 Task: Reserve a 60-minute travel planning and adventure consultation with a travel expert.
Action: Mouse moved to (425, 183)
Screenshot: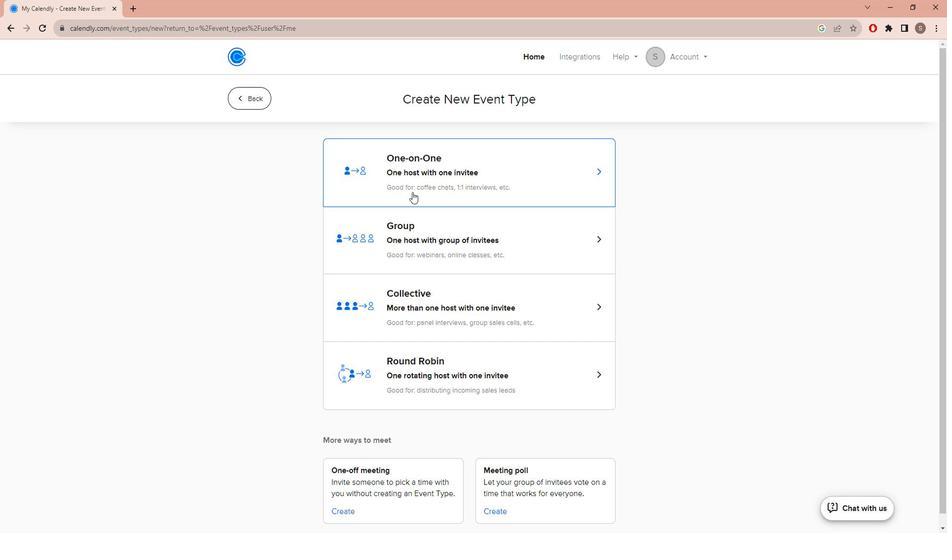 
Action: Mouse pressed left at (425, 183)
Screenshot: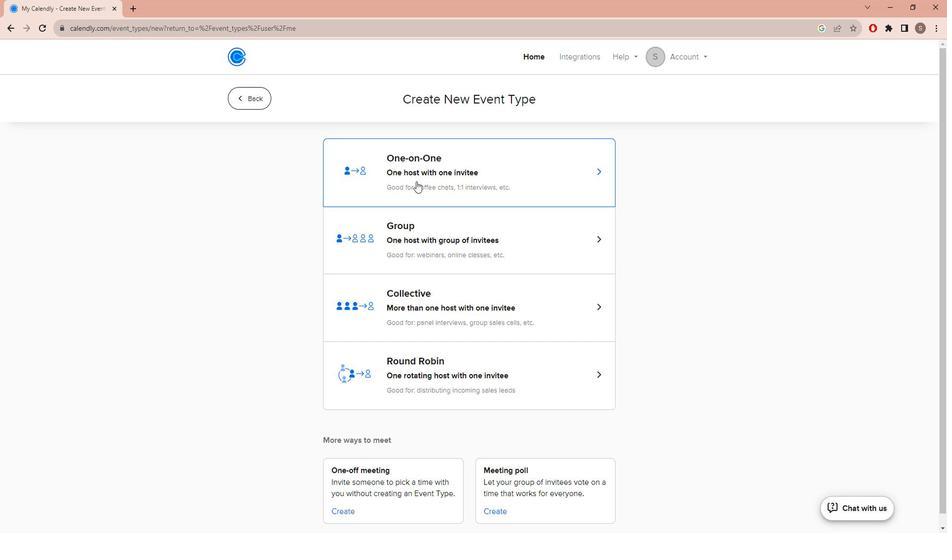 
Action: Mouse moved to (405, 201)
Screenshot: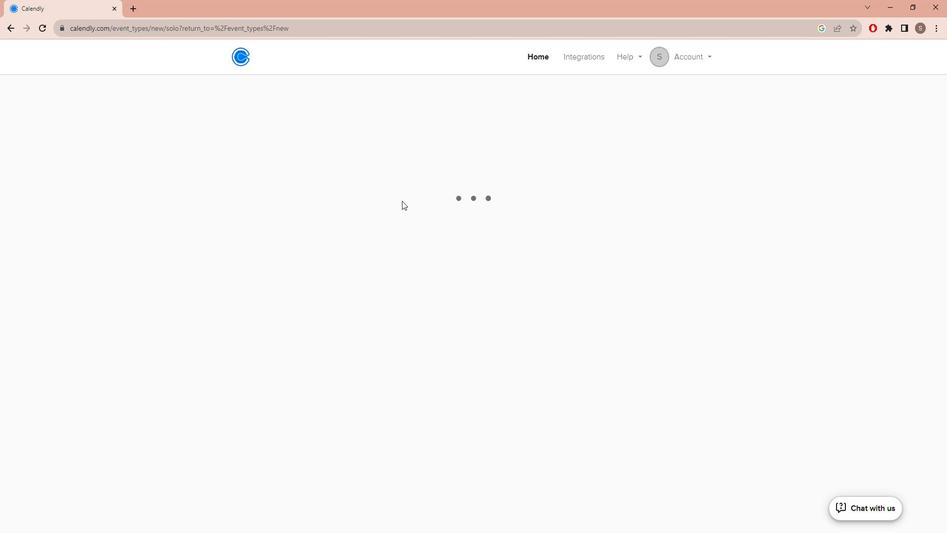 
Action: Key pressed t<Key.caps_lock>RAVEL<Key.space><Key.caps_lock>p<Key.caps_lock>LANNING<Key.space>AND<Key.space><Key.caps_lock>a<Key.caps_lock>DVENTURE<Key.space><Key.caps_lock>c<Key.caps_lock>ONSULTATION
Screenshot: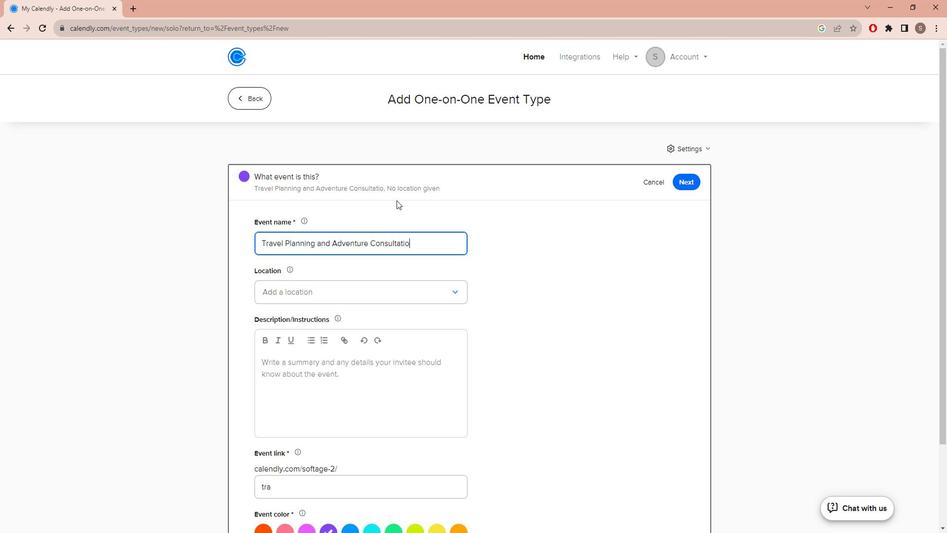 
Action: Mouse moved to (320, 293)
Screenshot: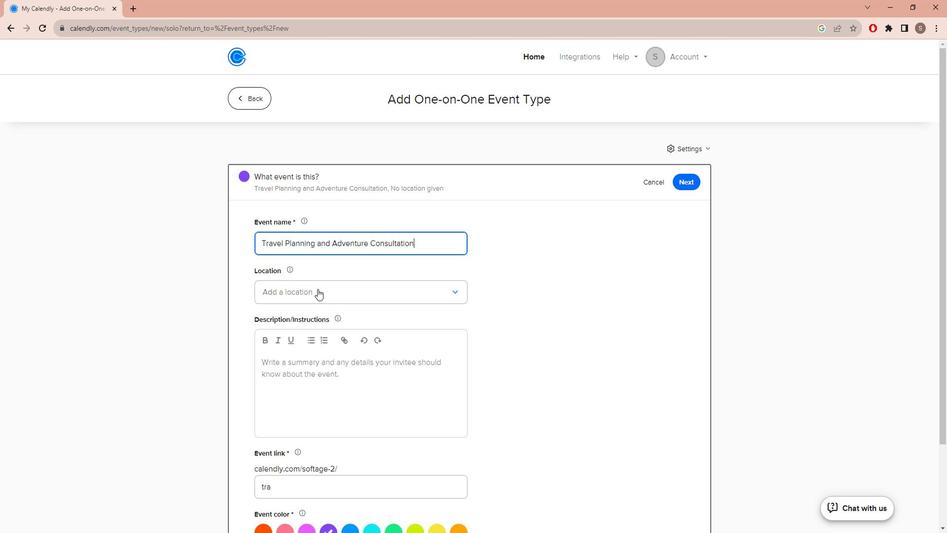 
Action: Mouse pressed left at (320, 293)
Screenshot: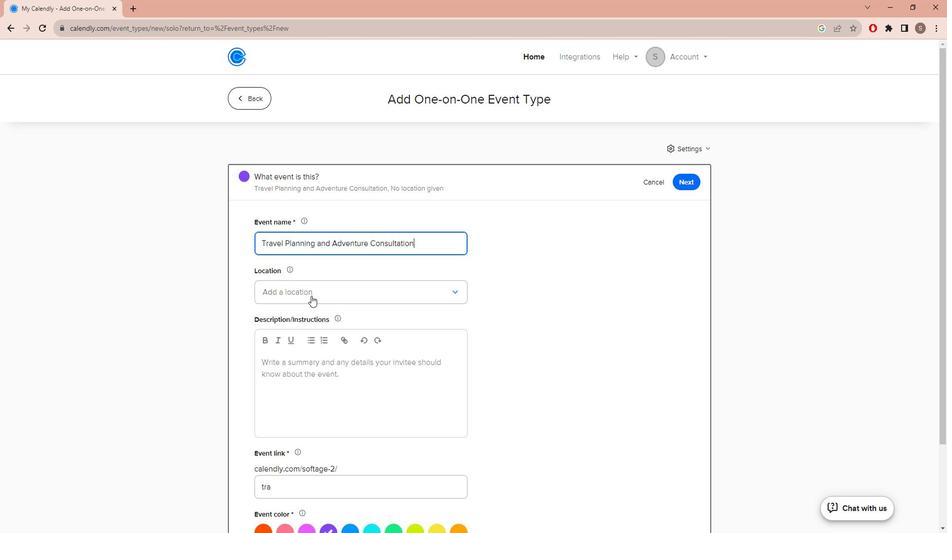 
Action: Mouse moved to (311, 316)
Screenshot: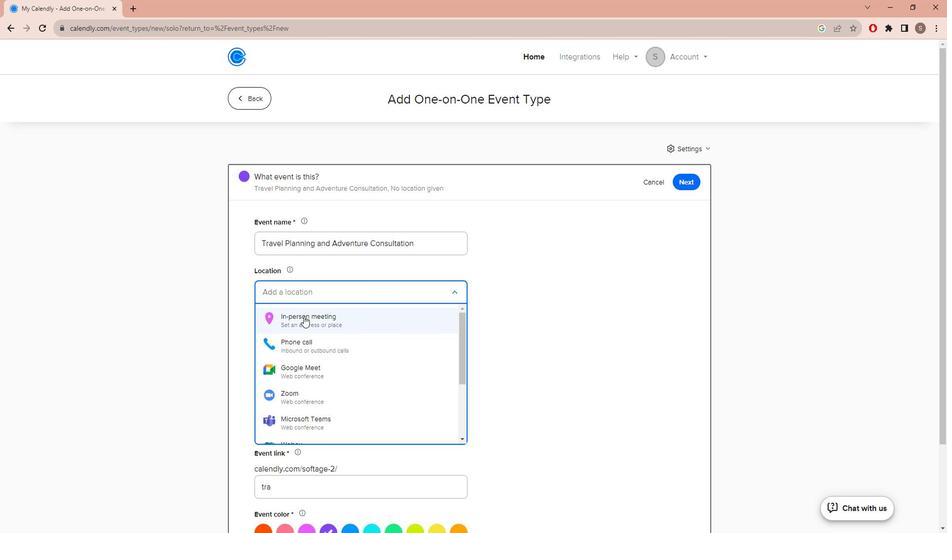 
Action: Mouse pressed left at (311, 316)
Screenshot: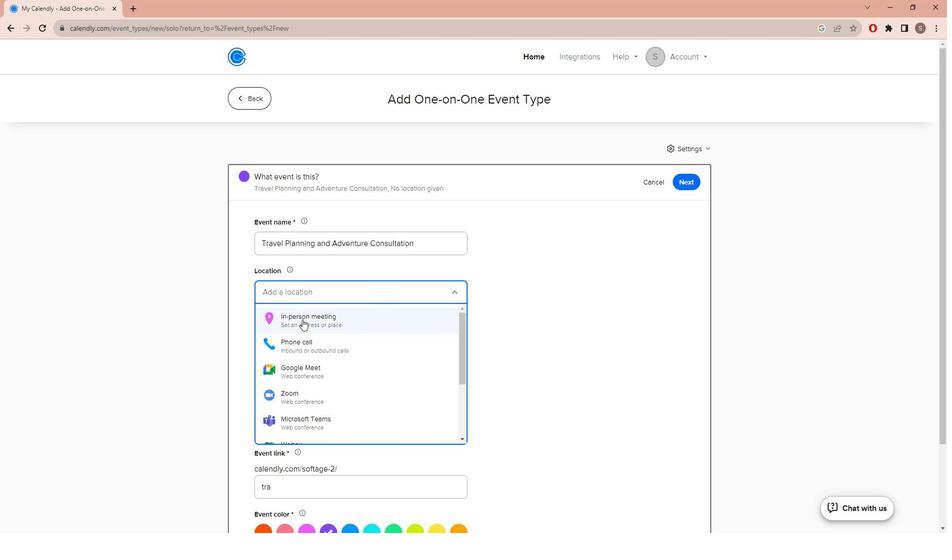 
Action: Mouse moved to (409, 173)
Screenshot: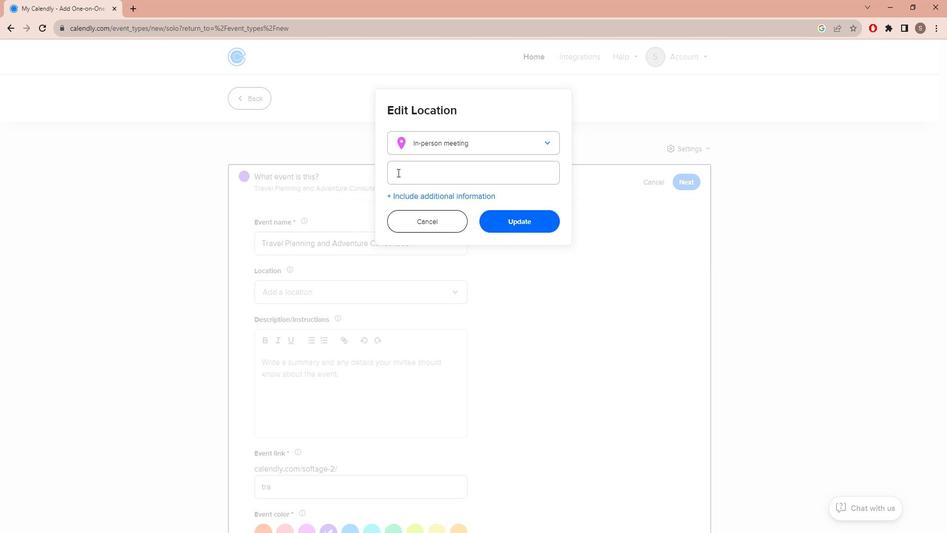 
Action: Mouse pressed left at (409, 173)
Screenshot: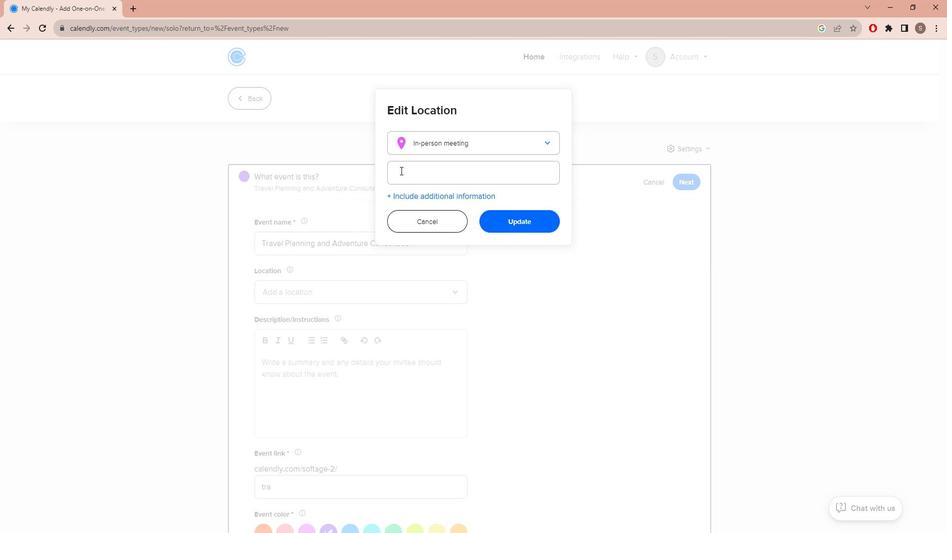
Action: Key pressed <Key.caps_lock>j<Key.caps_lock>OURNEY<Key.space><Key.caps_lock>j<Key.caps_lock>UNCTION<Key.space><Key.caps_lock>c<Key.caps_lock>ENTER,<Key.caps_lock>m<Key.caps_lock>INNOSETA,<Key.backspace><Key.backspace><Key.backspace><Key.backspace><Key.backspace><Key.backspace>ESOTA,<Key.caps_lock>u.s.a
Screenshot: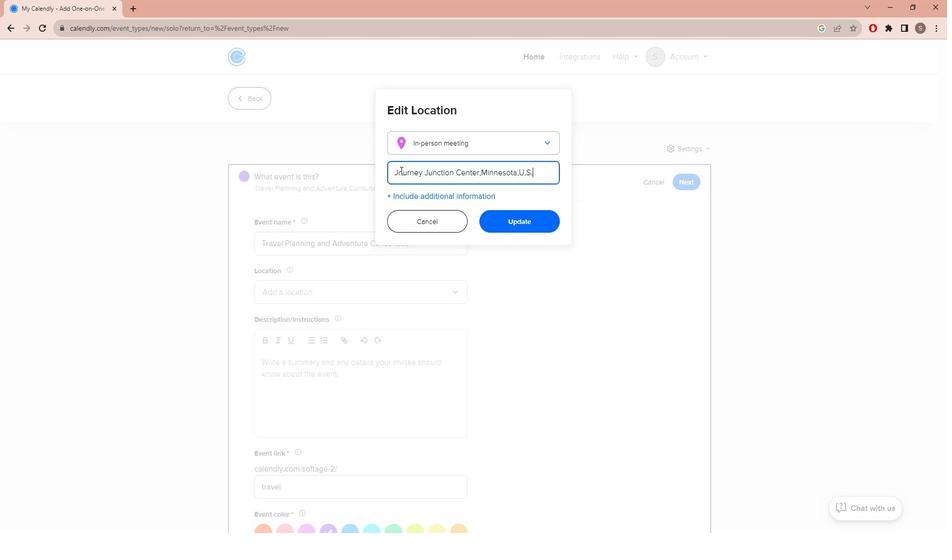 
Action: Mouse moved to (509, 217)
Screenshot: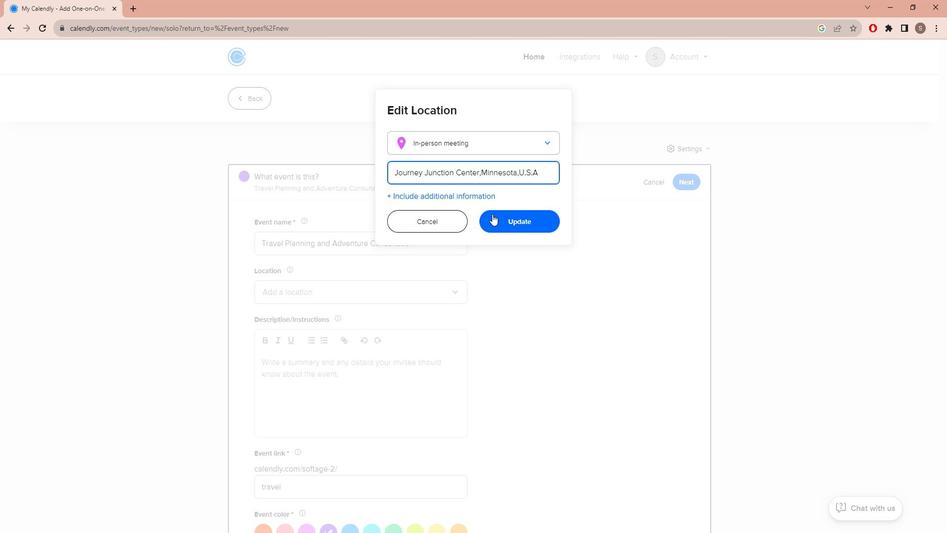 
Action: Mouse pressed left at (509, 217)
Screenshot: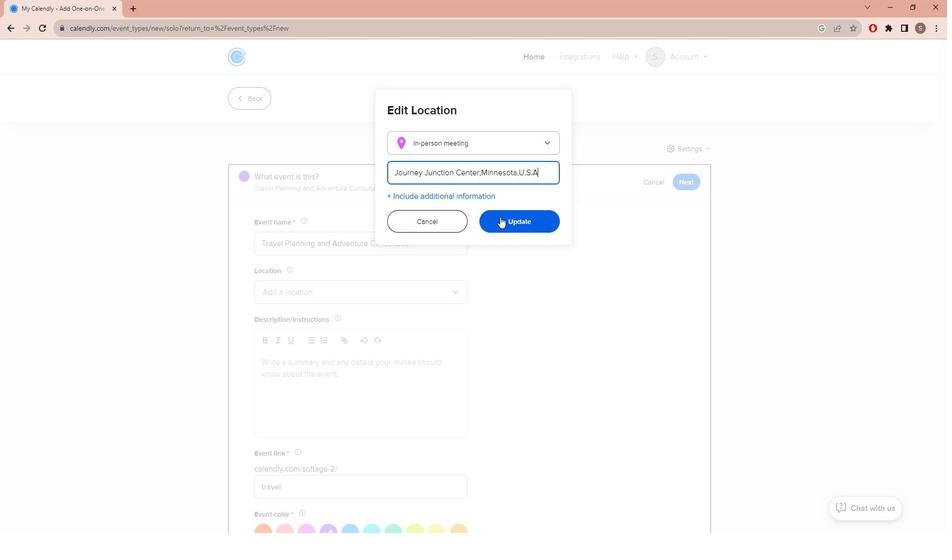 
Action: Mouse moved to (327, 247)
Screenshot: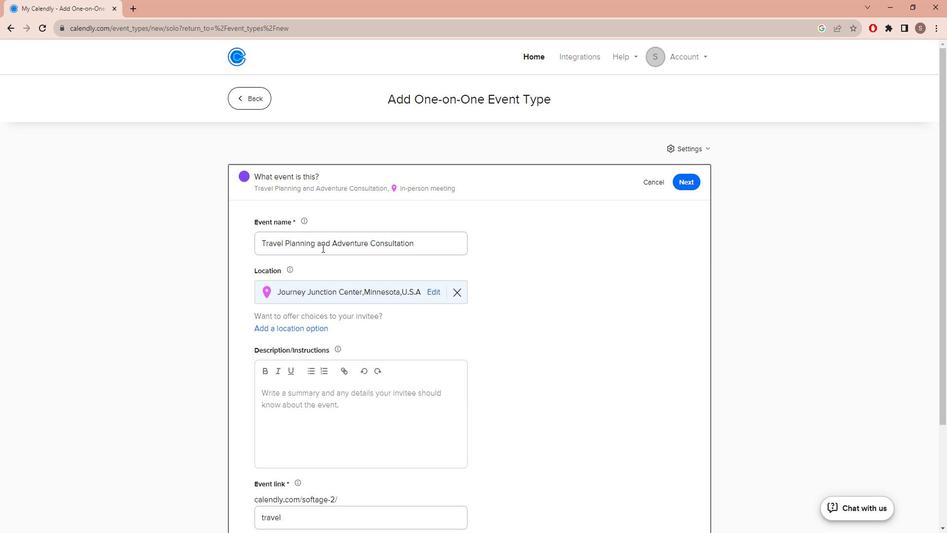 
Action: Mouse scrolled (327, 247) with delta (0, 0)
Screenshot: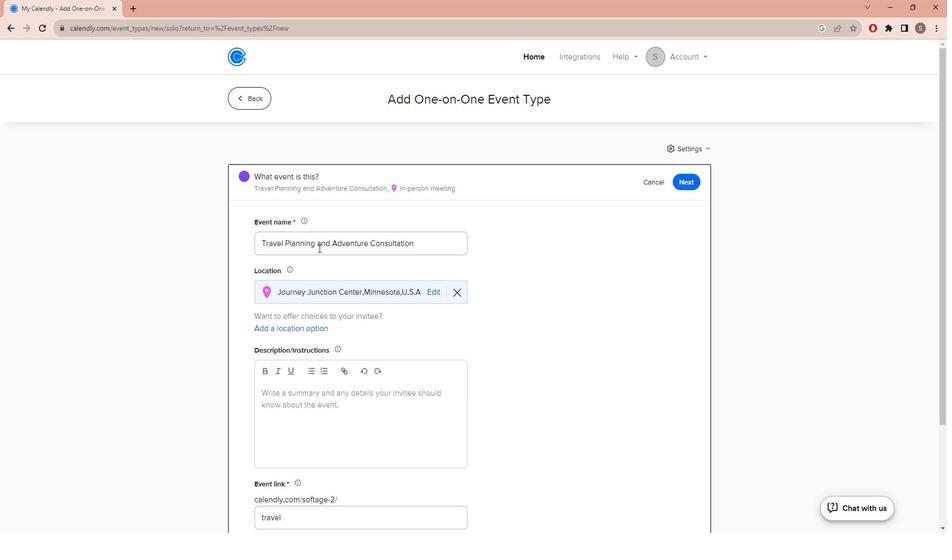 
Action: Mouse scrolled (327, 247) with delta (0, 0)
Screenshot: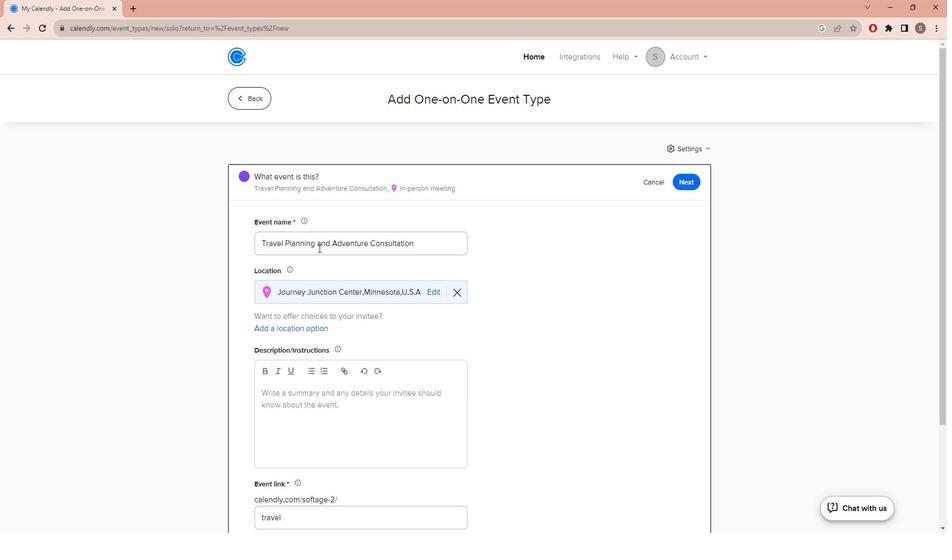 
Action: Mouse scrolled (327, 247) with delta (0, 0)
Screenshot: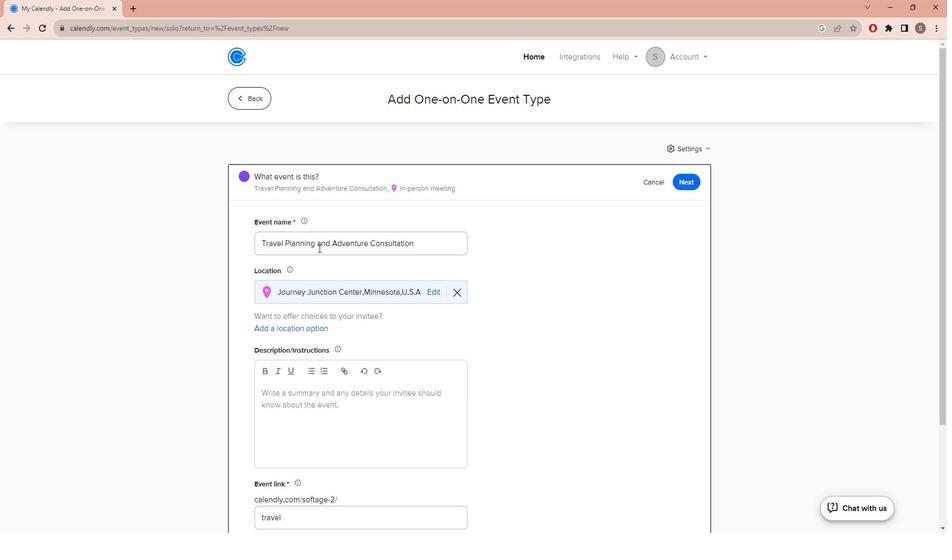 
Action: Mouse scrolled (327, 247) with delta (0, 0)
Screenshot: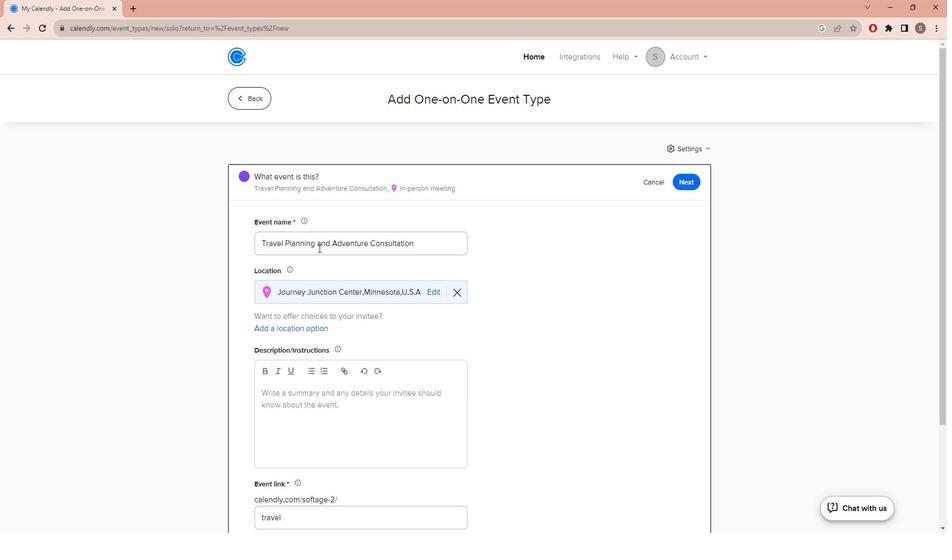 
Action: Mouse scrolled (327, 247) with delta (0, 0)
Screenshot: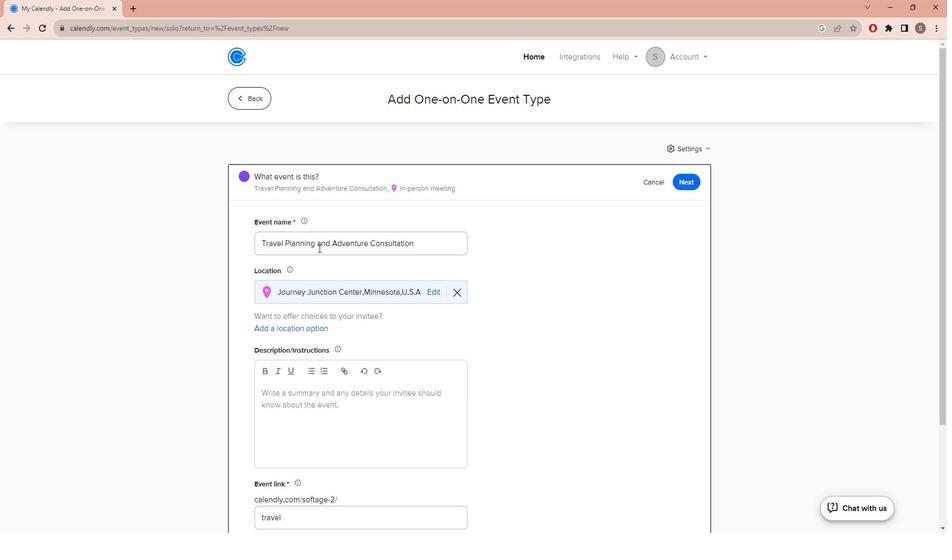 
Action: Mouse moved to (281, 279)
Screenshot: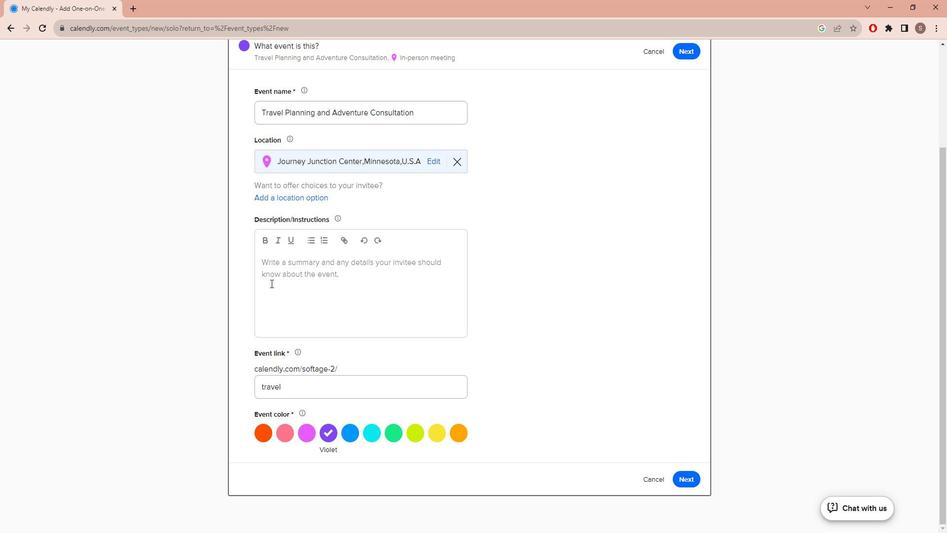 
Action: Mouse pressed left at (281, 279)
Screenshot: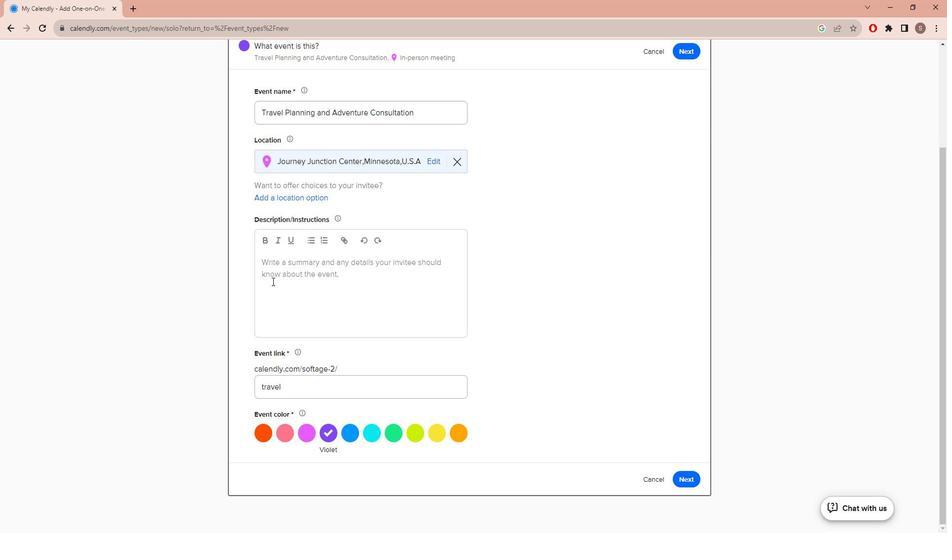 
Action: Key pressed <Key.caps_lock>A<Key.caps_lock>re<Key.space>you<Key.space>readty<Key.backspace><Key.backspace><Key.backspace><Key.backspace><Key.backspace><Key.backspace><Key.backspace><Key.backspace><Key.backspace><Key.backspace><Key.backspace><Key.backspace><Key.backspace><Key.backspace><Key.backspace><Key.backspace><Key.backspace><Key.backspace><Key.backspace><Key.backspace><Key.caps_lock><Key.caps_lock>a<Key.caps_lock>RE<Key.space>YOU<Key.space>READY<Key.space>TO<Key.space>CO<Key.backspace><Key.backspace>GO<Key.space>ON<Key.space>A<Key.space>DREAM<Key.space>ADV
Screenshot: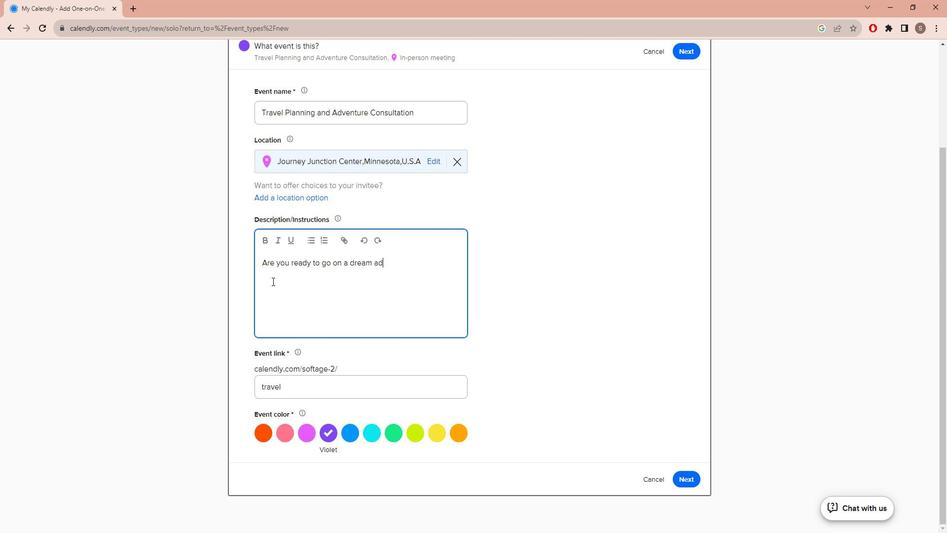 
Action: Mouse moved to (219, 181)
Screenshot: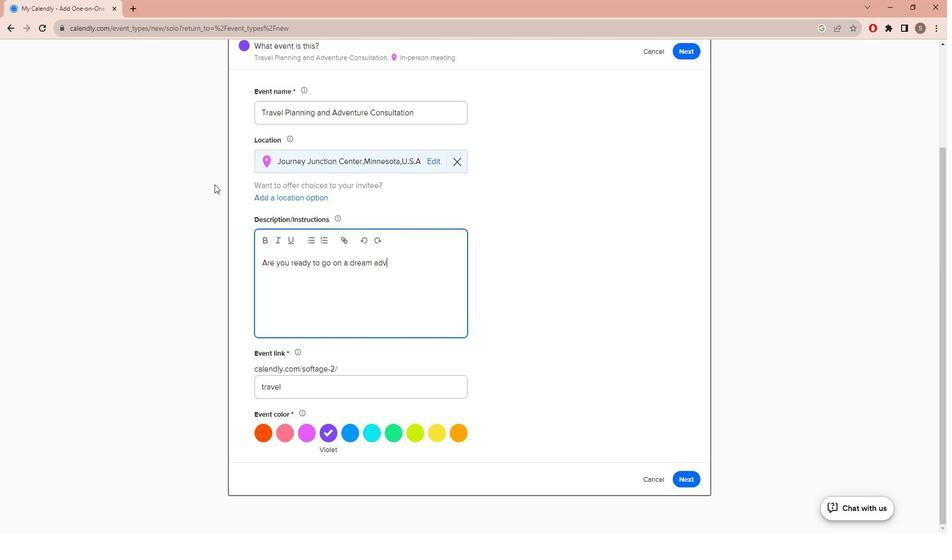 
Action: Key pressed EN
Screenshot: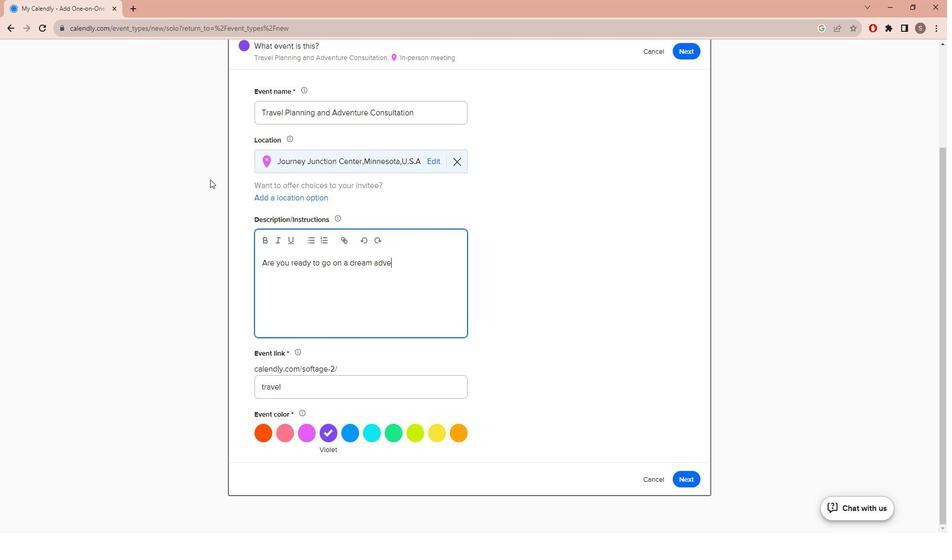 
Action: Mouse moved to (217, 131)
Screenshot: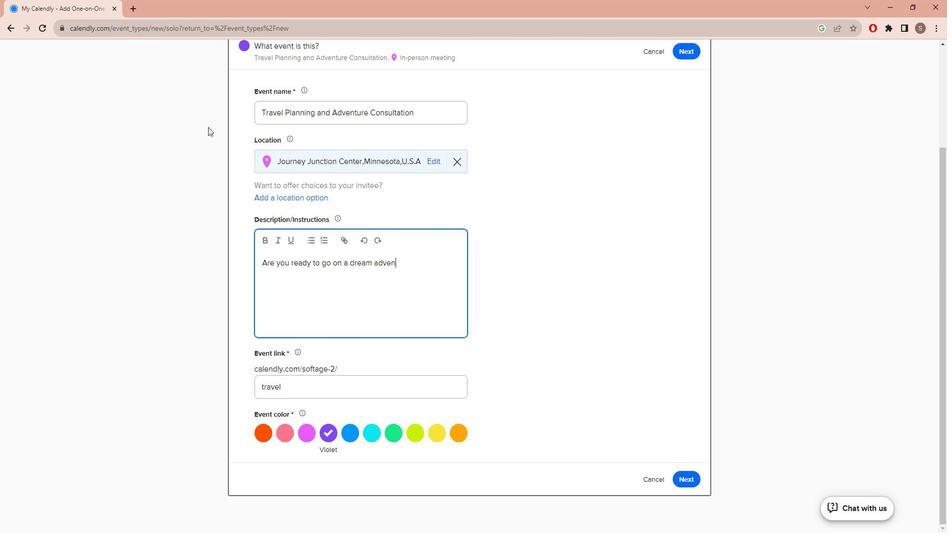 
Action: Key pressed T
Screenshot: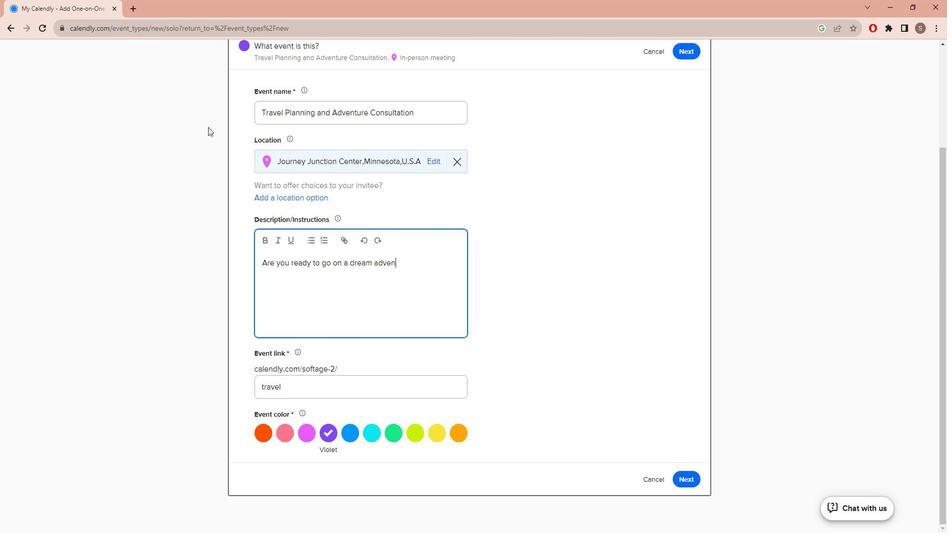 
Action: Mouse moved to (207, 91)
Screenshot: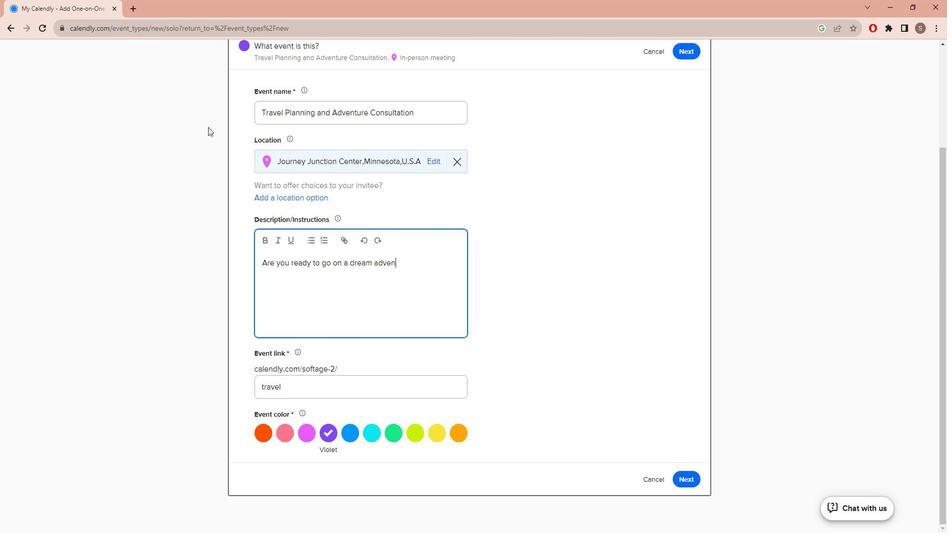 
Action: Key pressed URE
Screenshot: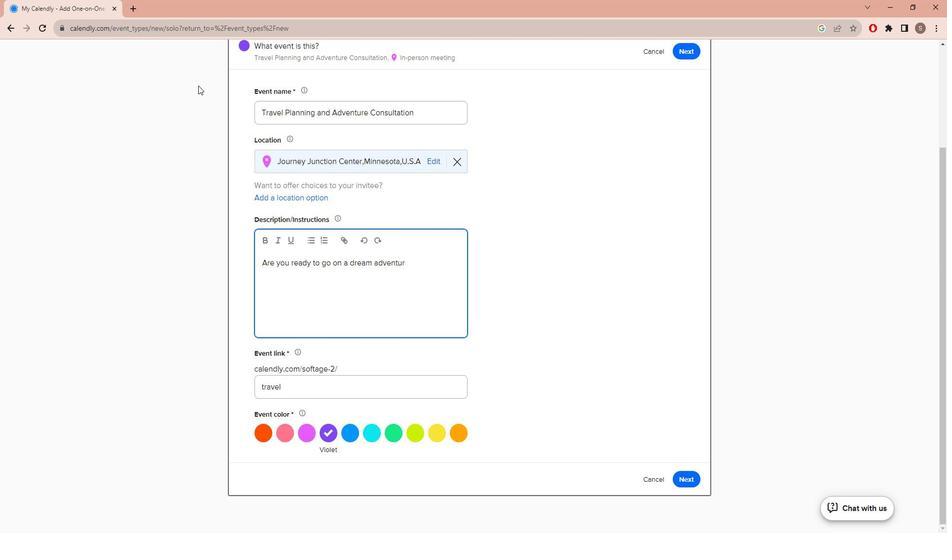 
Action: Mouse moved to (207, 91)
Screenshot: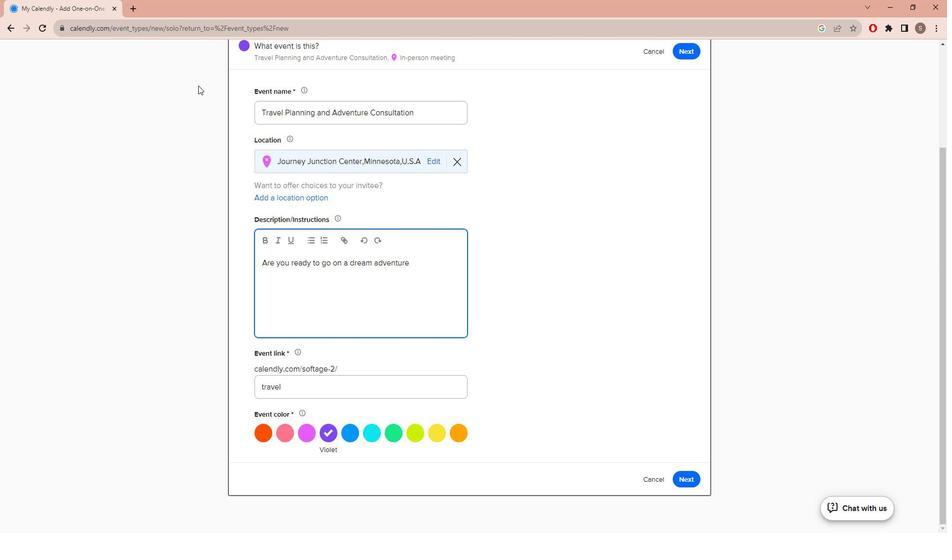 
Action: Key pressed <Key.shift_r>?
Screenshot: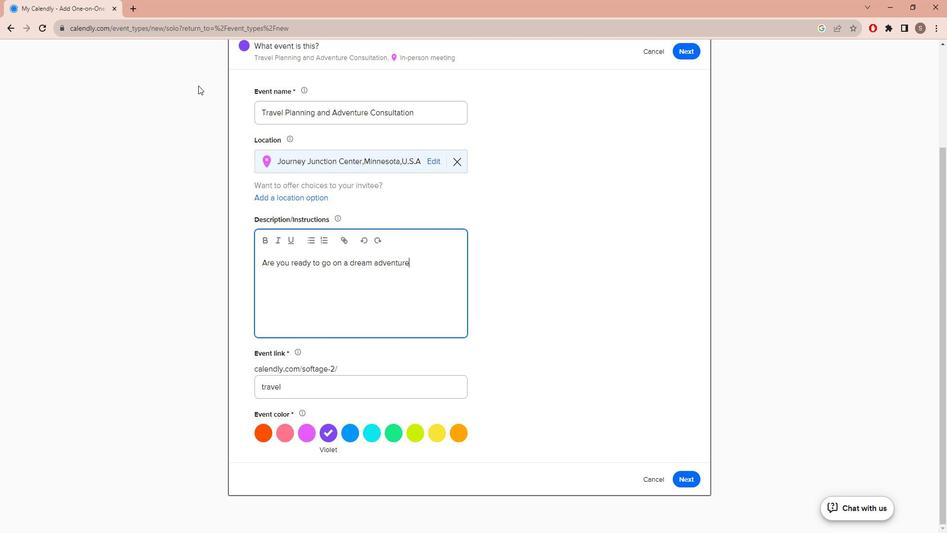 
Action: Mouse moved to (72, 101)
Screenshot: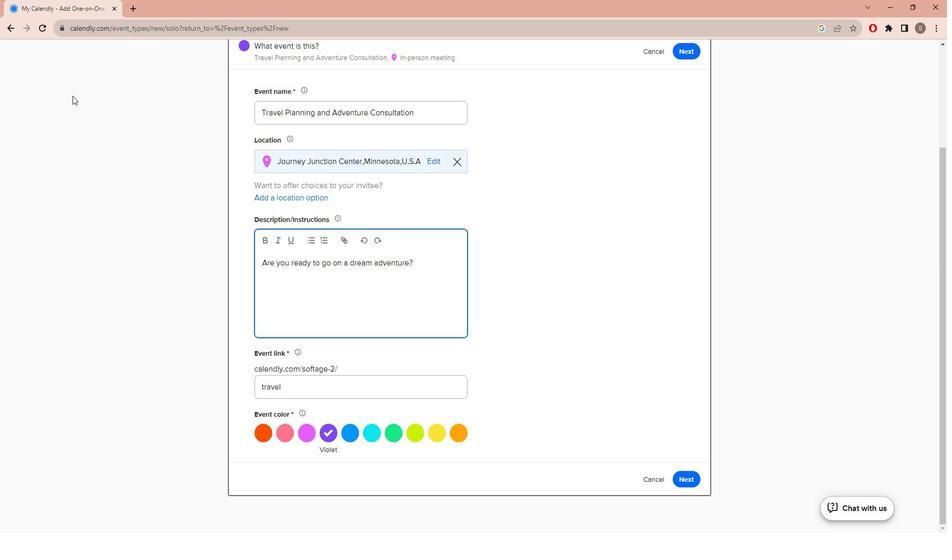 
Action: Key pressed <Key.space><Key.caps_lock>b<Key.caps_lock>OOK<Key.space>A<Key.space>TRAVEL<Key.space>PLANNING<Key.space>AND<Key.space>ADVENTUREC<Key.backspace><Key.space>CONSULTATIO<Key.space><Key.backspace>N<Key.space>WO<Key.backspace>ITH<Key.space>OUR<Key.space>EXPEIENCED<Key.space><Key.backspace><Key.backspace><Key.backspace><Key.backspace><Key.backspace><Key.backspace><Key.backspace>RIENCED<Key.space>TRAVEL<Key.space>EXPERT<Key.space>TO<Key.space>TURN<Key.space>YOUR<Key.space>TRAVEL<Key.space>DREAMS<Key.space>TO<Key.space>REALITY<Key.shift_r><Key.shift_r><Key.shift_r><Key.shift_r><Key.shift_r><Key.shift_r><Key.shift_r><Key.shift_r><Key.shift_r><Key.shift_r><Key.shift_r><Key.shift_r><Key.shift_r>.<Key.space><Key.caps_lock>b<Key.caps_lock>Y<Key.space>THE<Key.space>END<Key.space>OF<Key.space>THIS<Key.space>CONSULTATION<Key.space>,YOU<Key.space>WILL<Key.space>HAVE<Key.space>A<Key.space>WELL<Key.space>STRUCTURED<Key.space>TRAVEL<Key.space>P[L<Key.backspace><Key.backspace>LAN<Key.space>AND<Key.space>YOU<Key.space>WILL<Key.space>BE<Key.space>WELL<Key.space>PREPARED<Key.space>TO<Key.space>EMBARK<Key.space>ON<Key.space>YOUR<Key.space>DE<Key.backspace>REAM<Key.space>ADVENTURE.
Screenshot: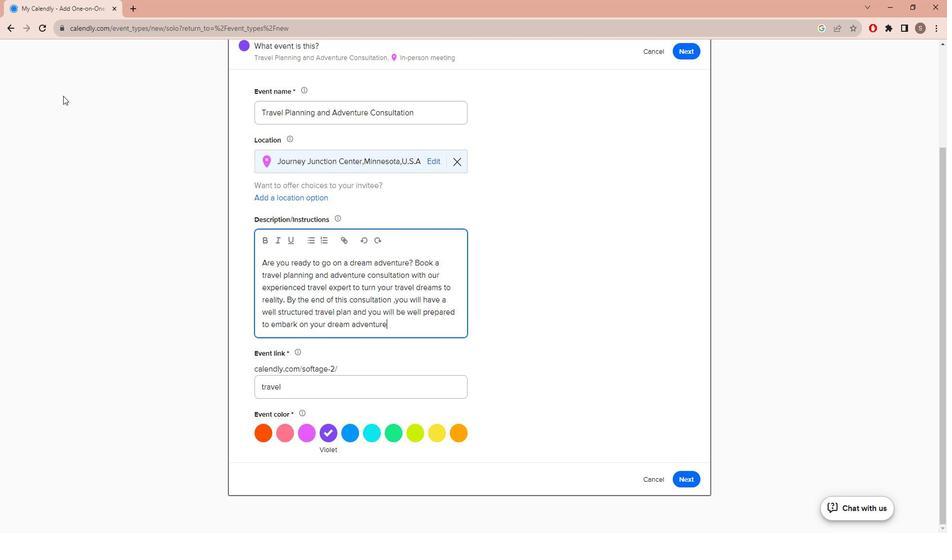 
Action: Mouse moved to (363, 421)
Screenshot: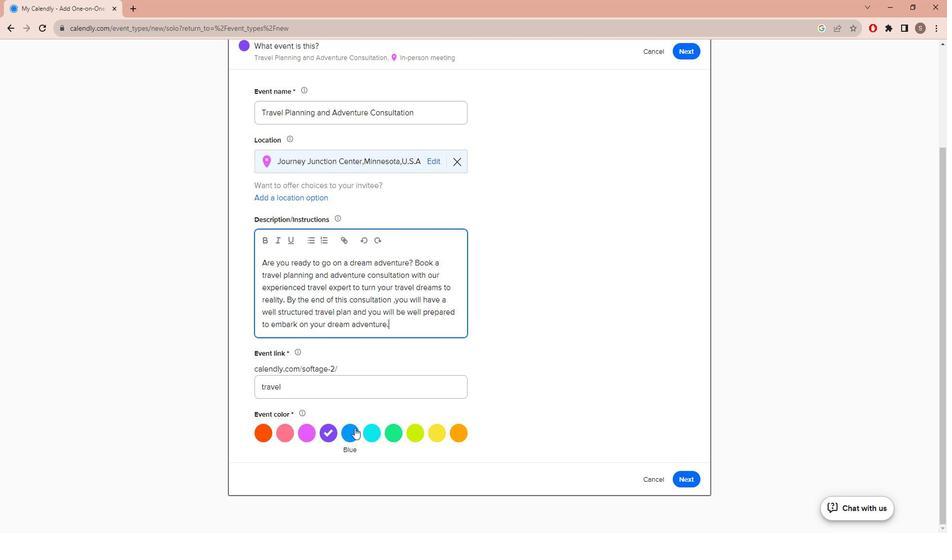 
Action: Mouse pressed left at (363, 421)
Screenshot: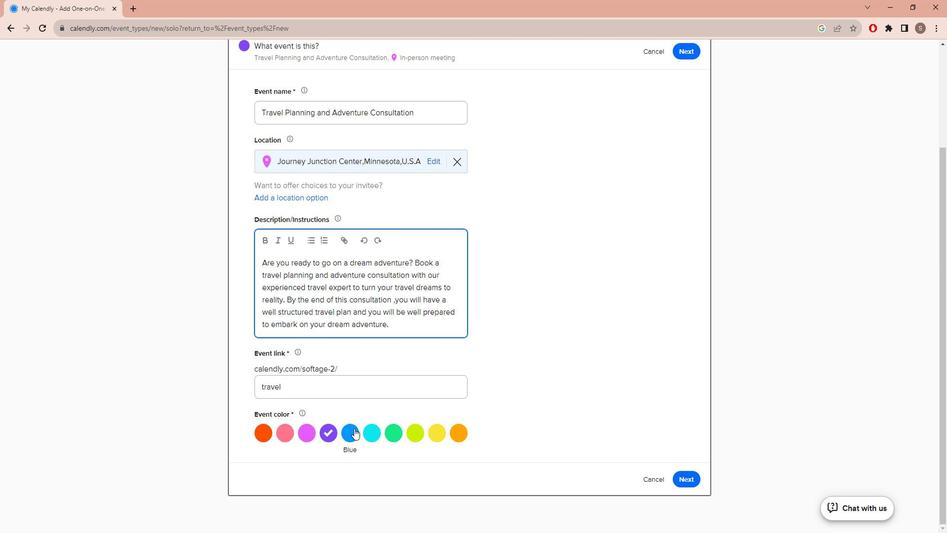 
Action: Mouse moved to (425, 121)
Screenshot: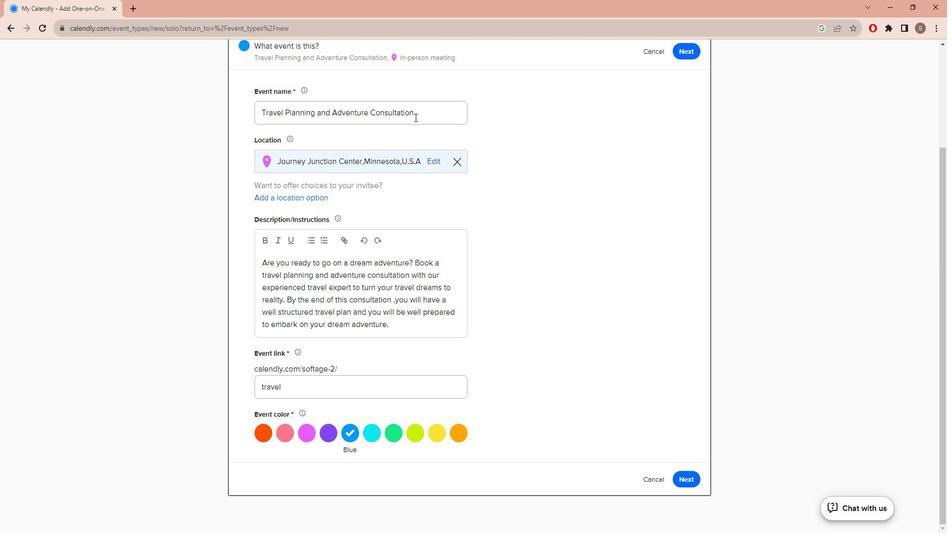 
Action: Mouse pressed left at (425, 121)
Screenshot: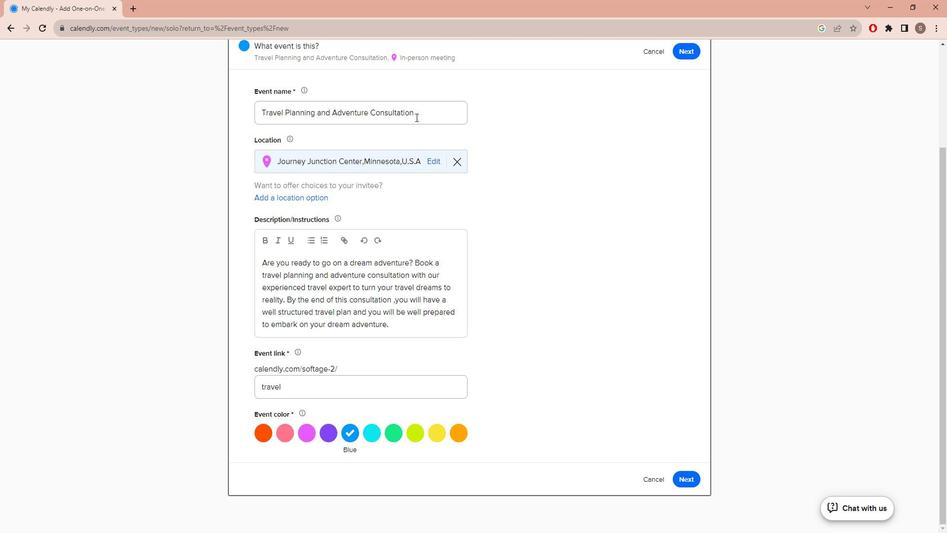 
Action: Key pressed <Key.space>
Screenshot: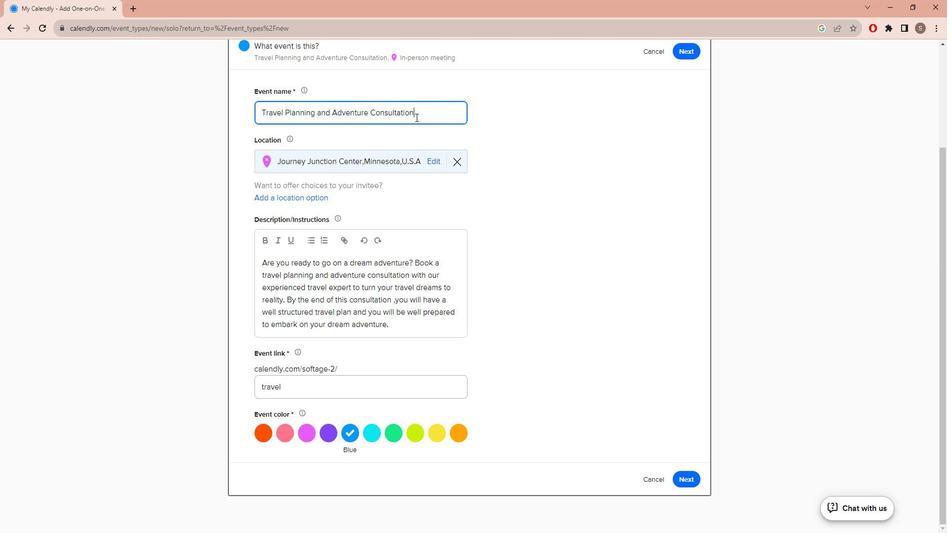 
Action: Mouse moved to (398, 276)
Screenshot: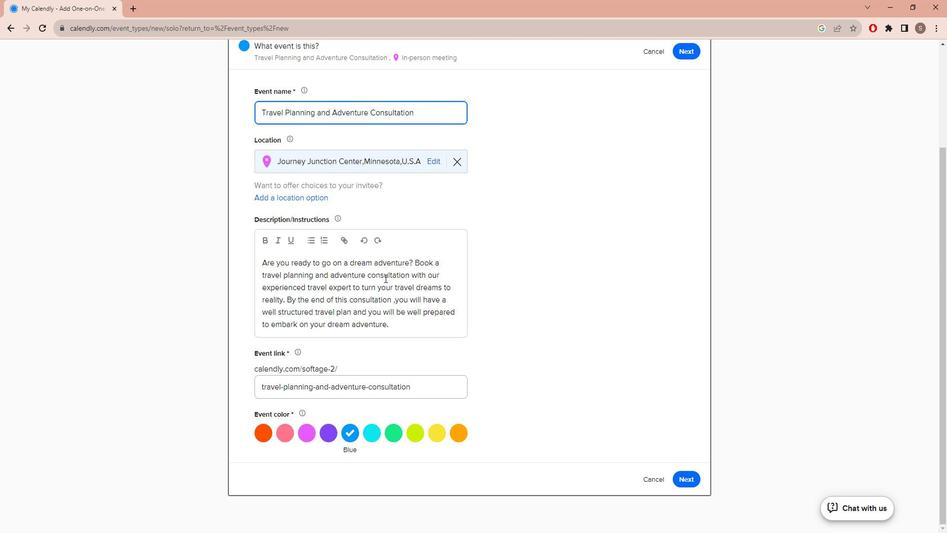 
Action: Mouse scrolled (398, 275) with delta (0, 0)
Screenshot: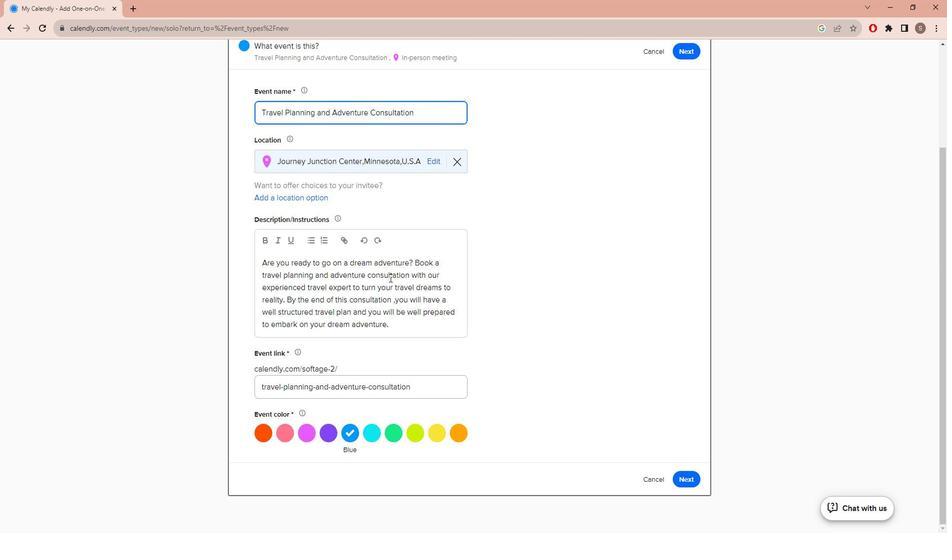 
Action: Mouse scrolled (398, 275) with delta (0, 0)
Screenshot: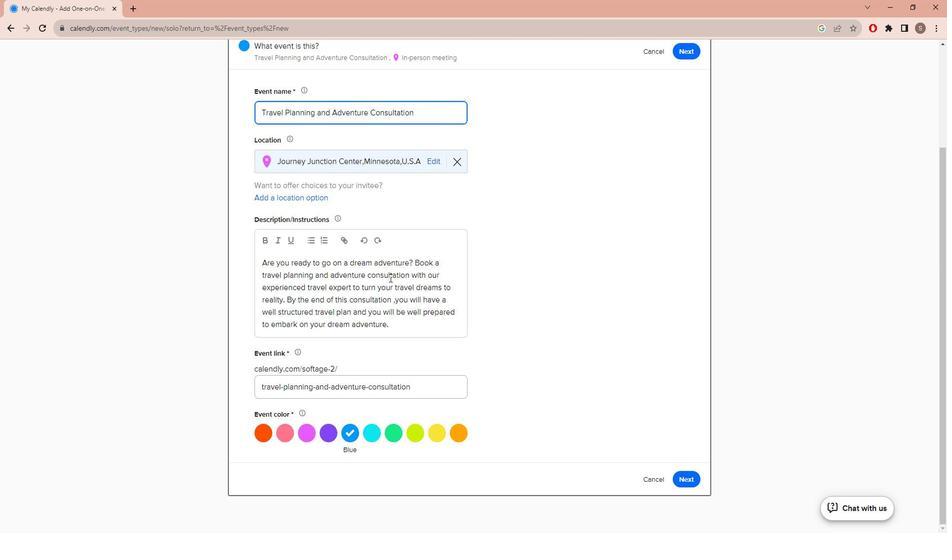 
Action: Mouse scrolled (398, 275) with delta (0, 0)
Screenshot: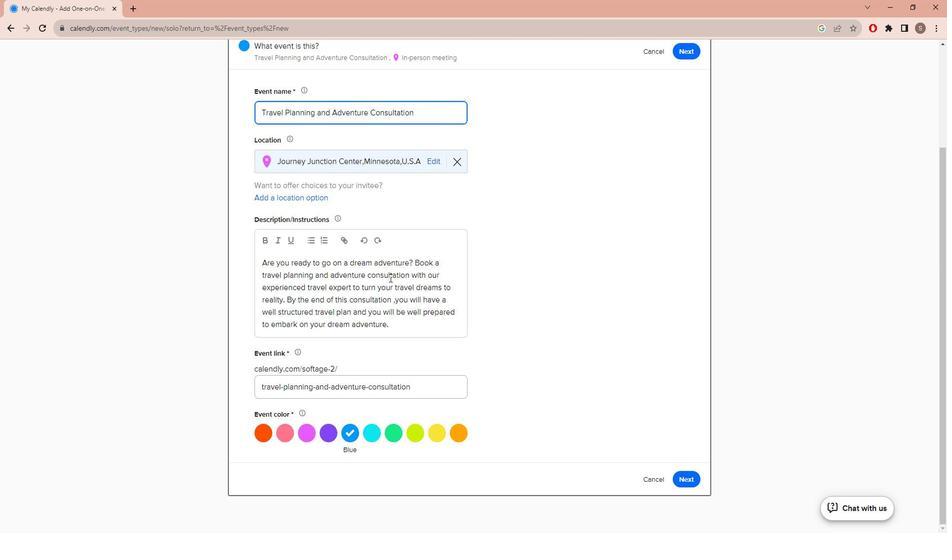 
Action: Mouse scrolled (398, 275) with delta (0, 0)
Screenshot: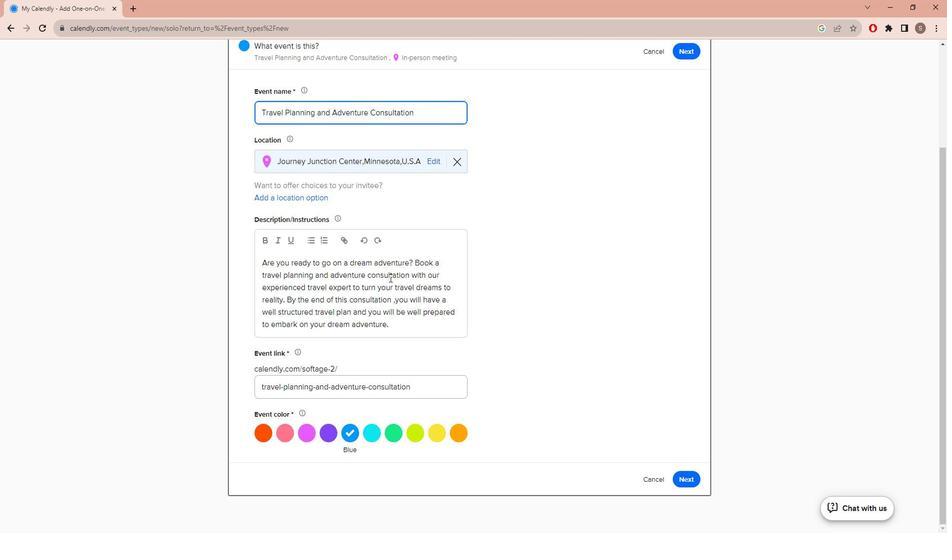 
Action: Mouse scrolled (398, 275) with delta (0, 0)
Screenshot: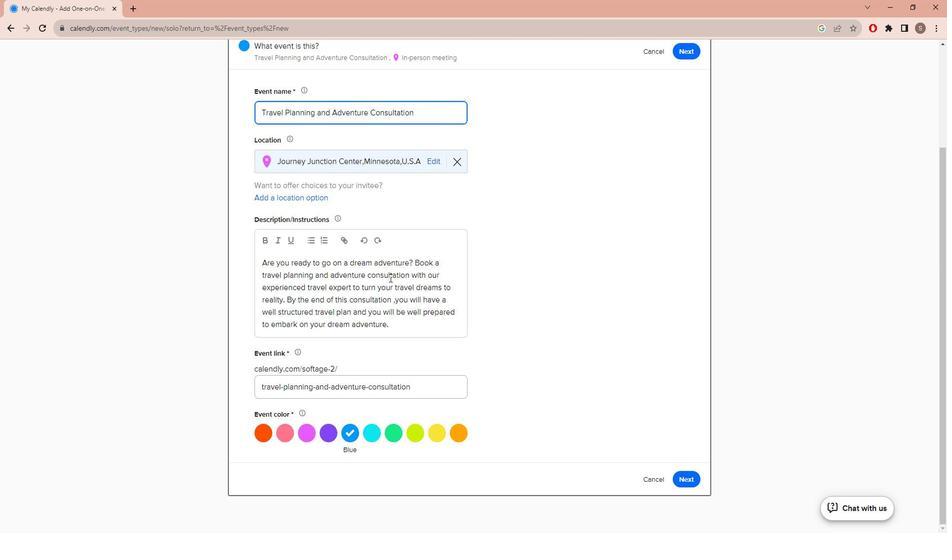 
Action: Mouse moved to (691, 468)
Screenshot: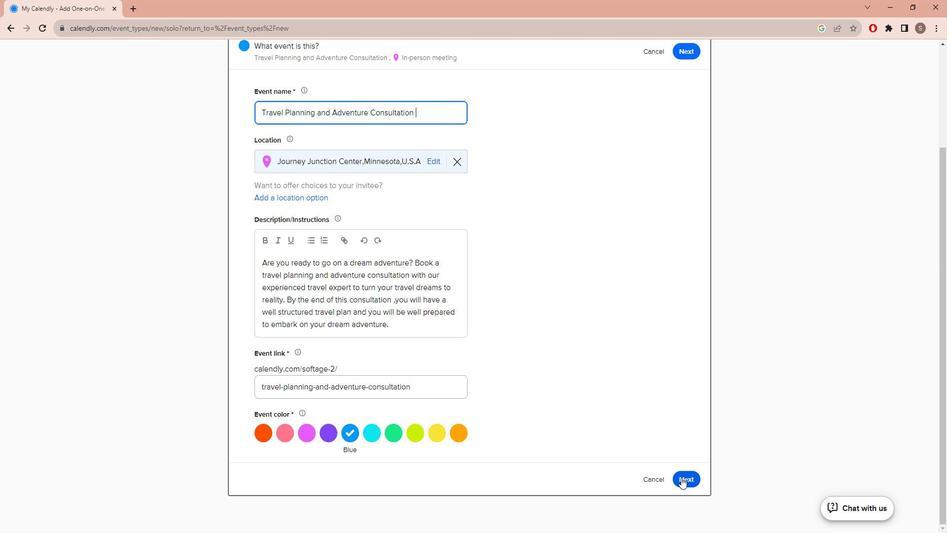 
Action: Mouse pressed left at (691, 468)
Screenshot: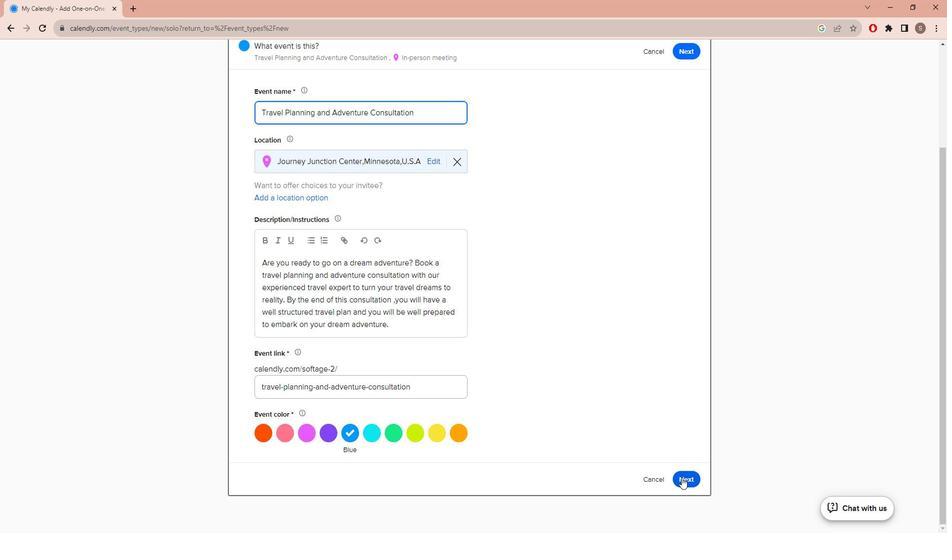 
Action: Mouse moved to (297, 300)
Screenshot: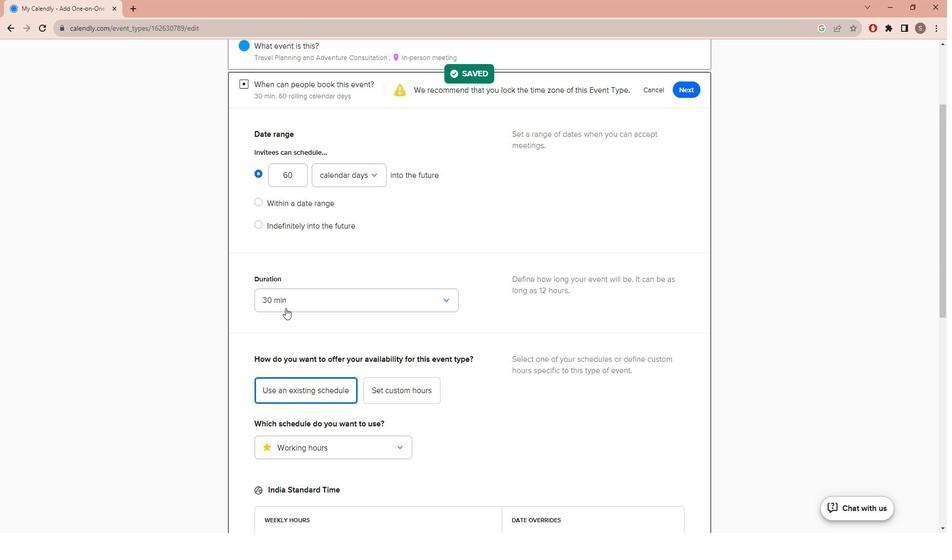 
Action: Mouse pressed left at (297, 300)
Screenshot: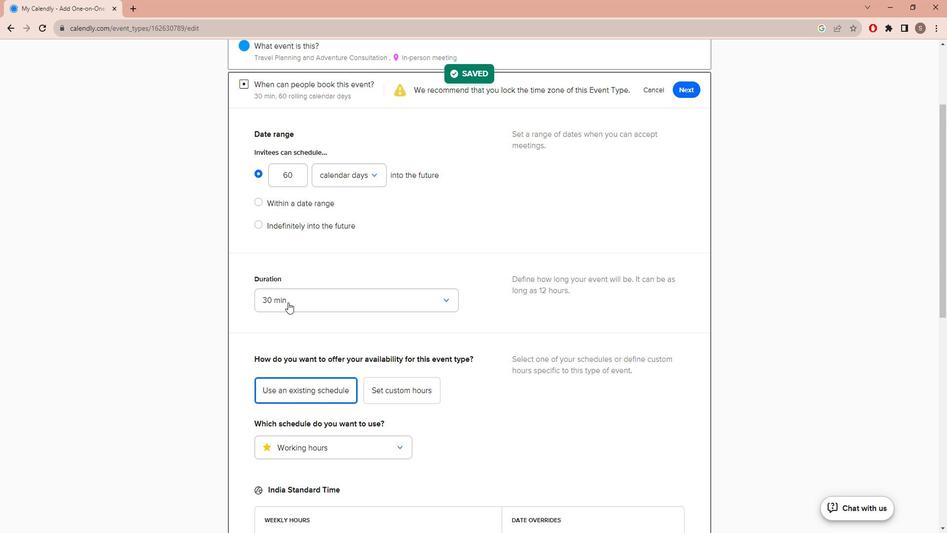 
Action: Mouse moved to (287, 374)
Screenshot: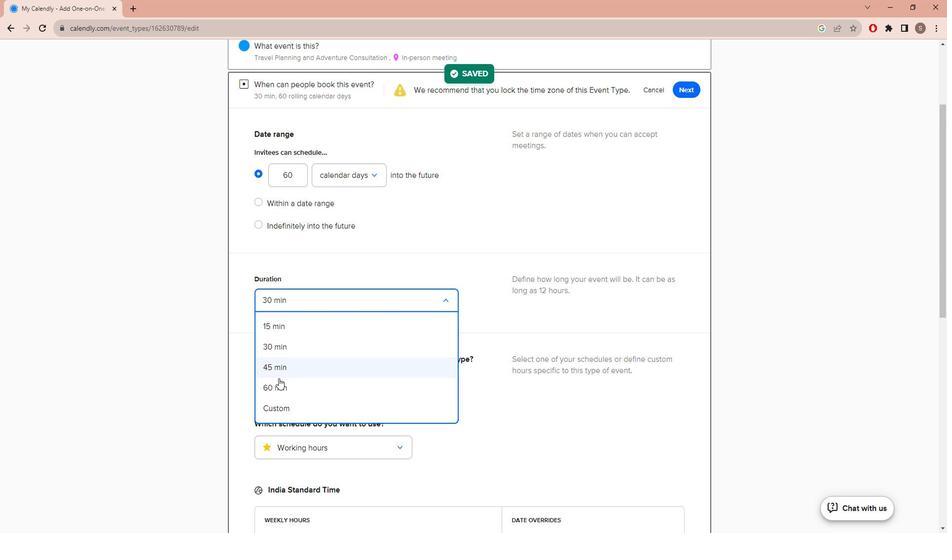 
Action: Mouse pressed left at (287, 374)
Screenshot: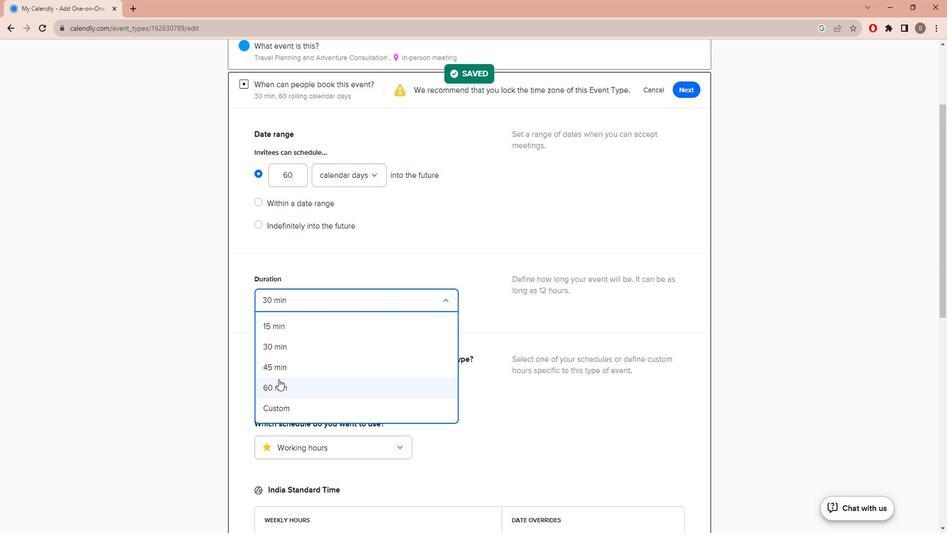 
Action: Mouse moved to (336, 359)
Screenshot: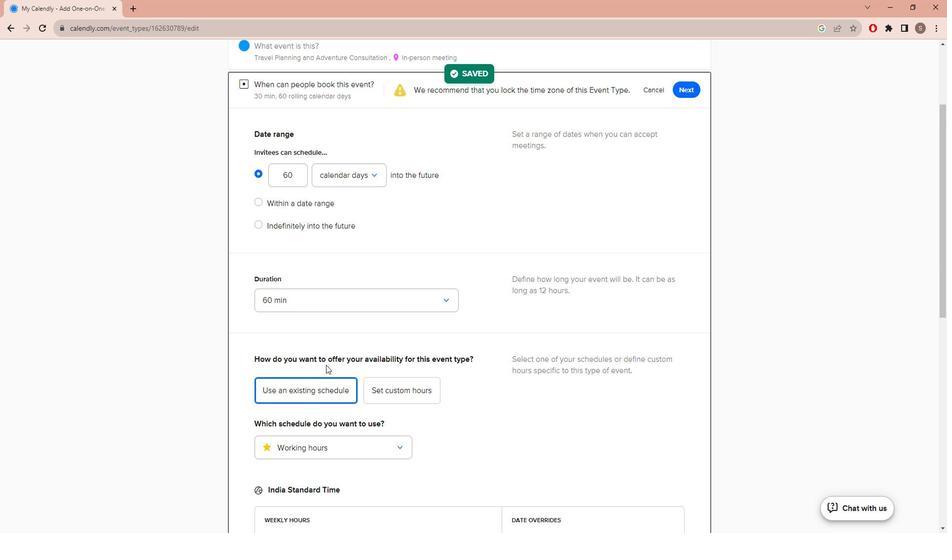 
Action: Mouse scrolled (336, 359) with delta (0, 0)
Screenshot: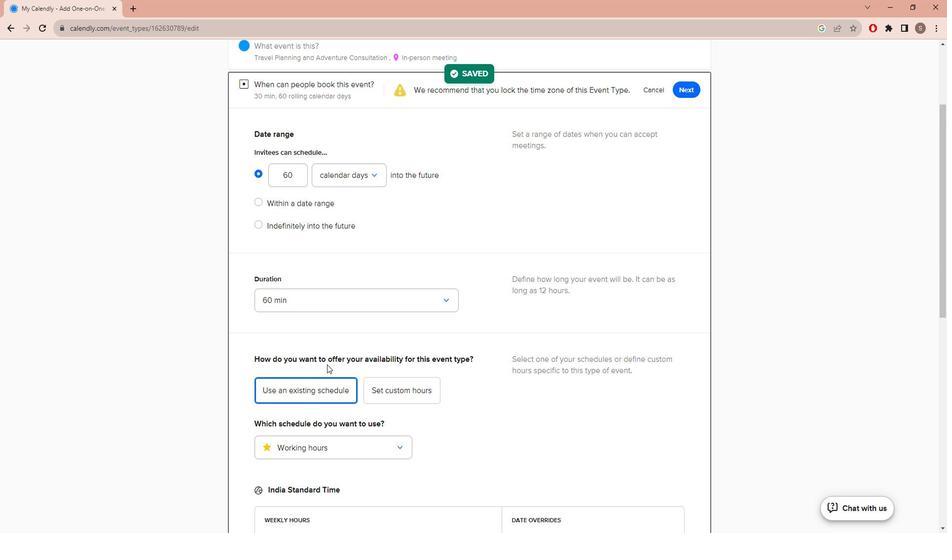 
Action: Mouse scrolled (336, 359) with delta (0, 0)
Screenshot: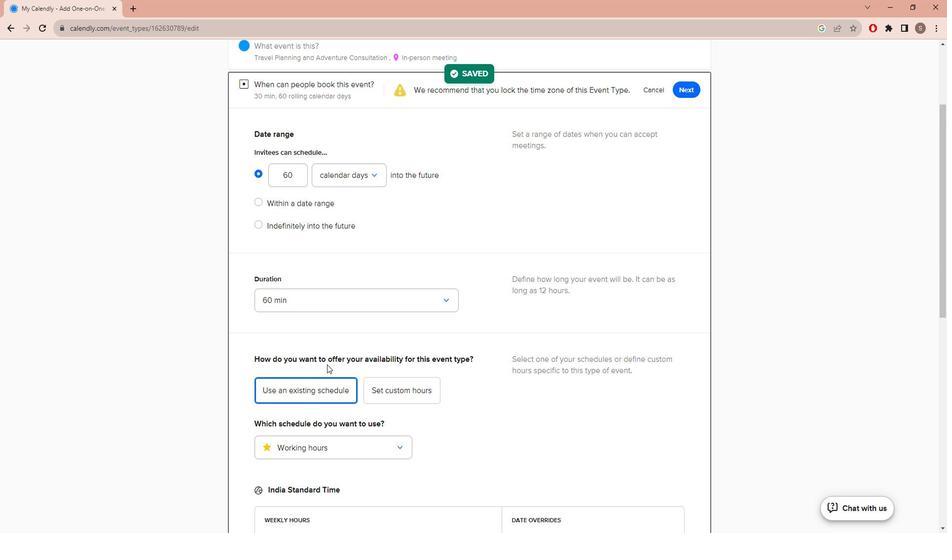
Action: Mouse scrolled (336, 359) with delta (0, 0)
Screenshot: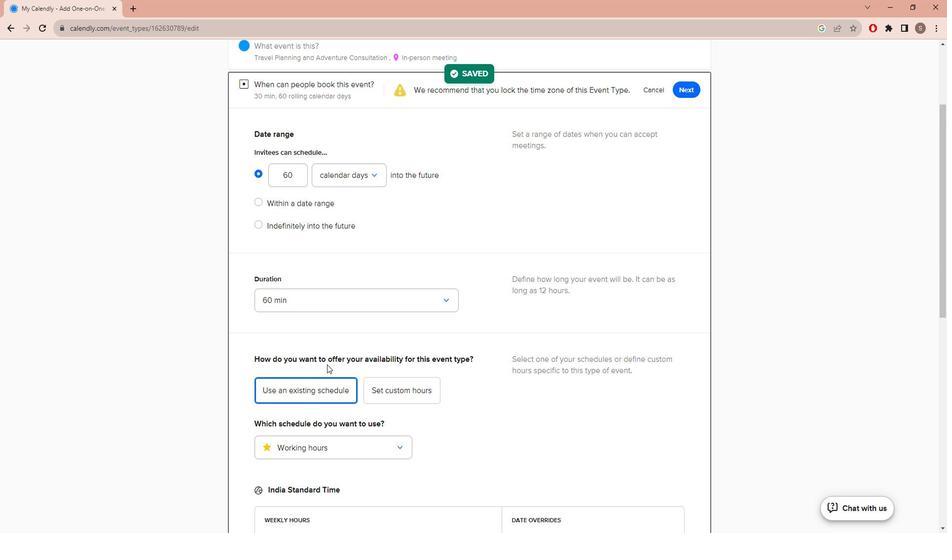 
Action: Mouse moved to (337, 359)
Screenshot: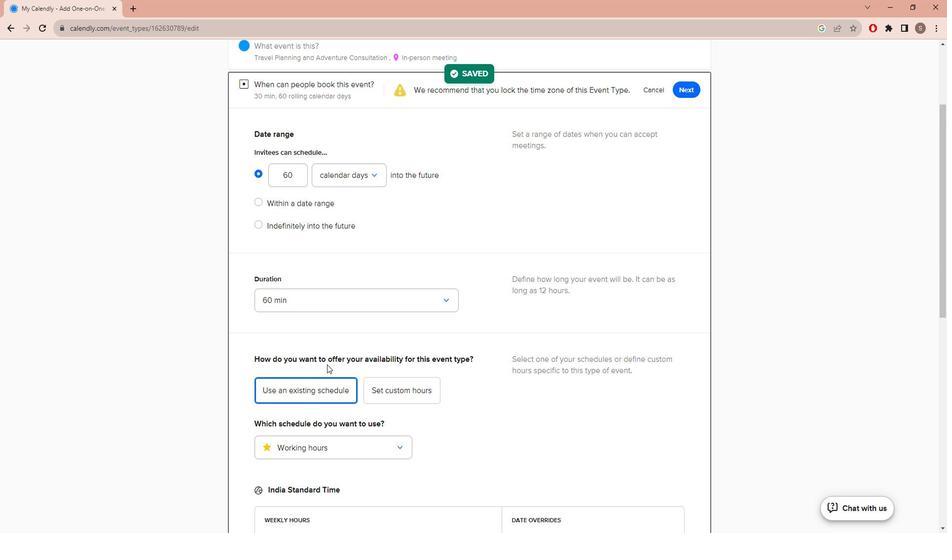 
Action: Mouse scrolled (337, 358) with delta (0, 0)
Screenshot: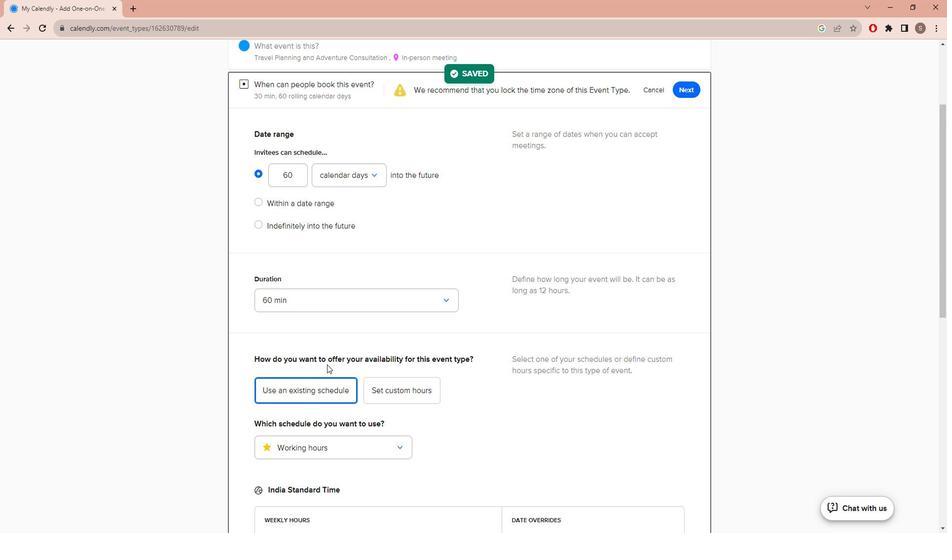 
Action: Mouse moved to (338, 357)
Screenshot: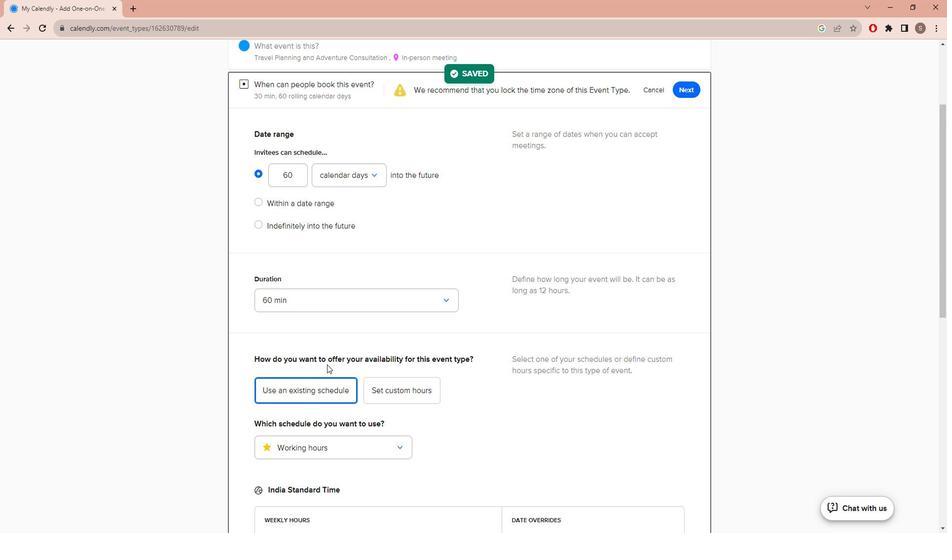 
Action: Mouse scrolled (338, 356) with delta (0, 0)
Screenshot: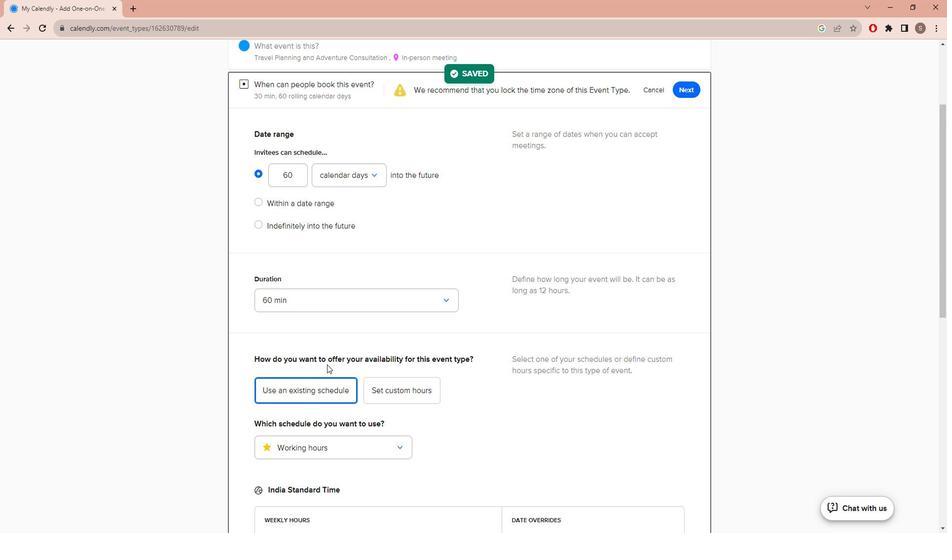 
Action: Mouse moved to (342, 355)
Screenshot: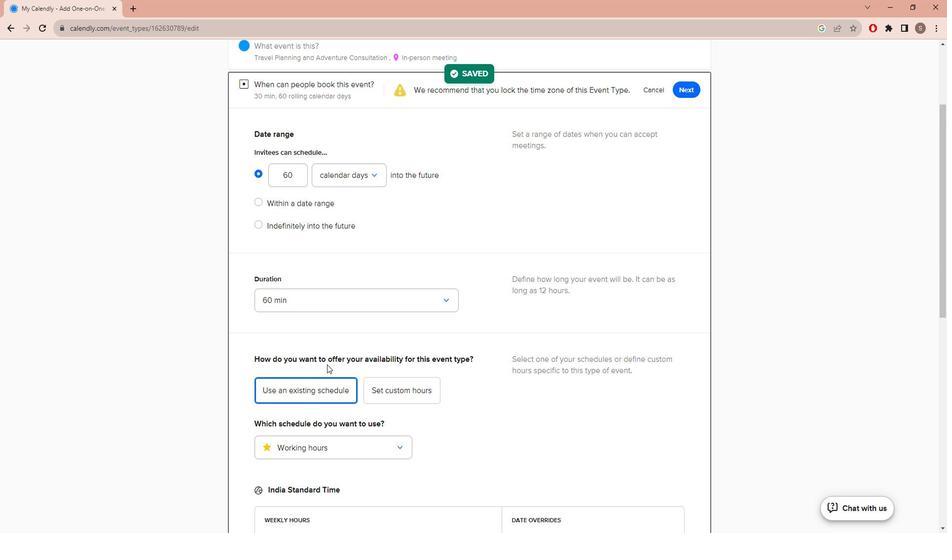 
Action: Mouse scrolled (342, 354) with delta (0, 0)
Screenshot: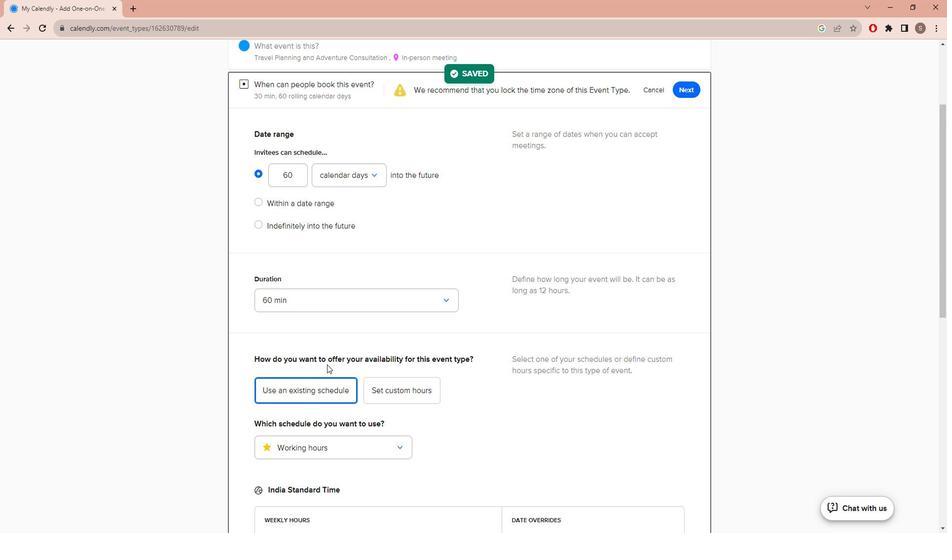 
Action: Mouse moved to (350, 352)
Screenshot: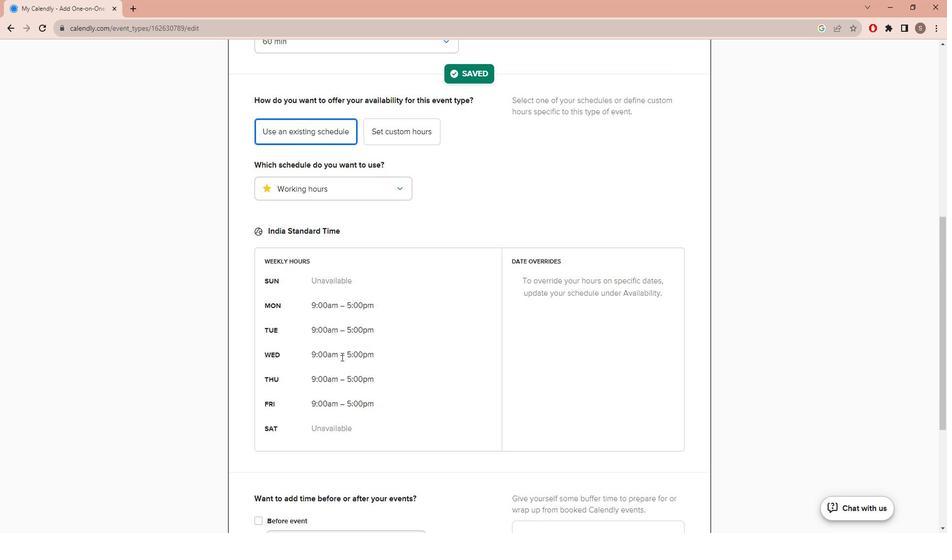 
Action: Mouse scrolled (350, 351) with delta (0, 0)
Screenshot: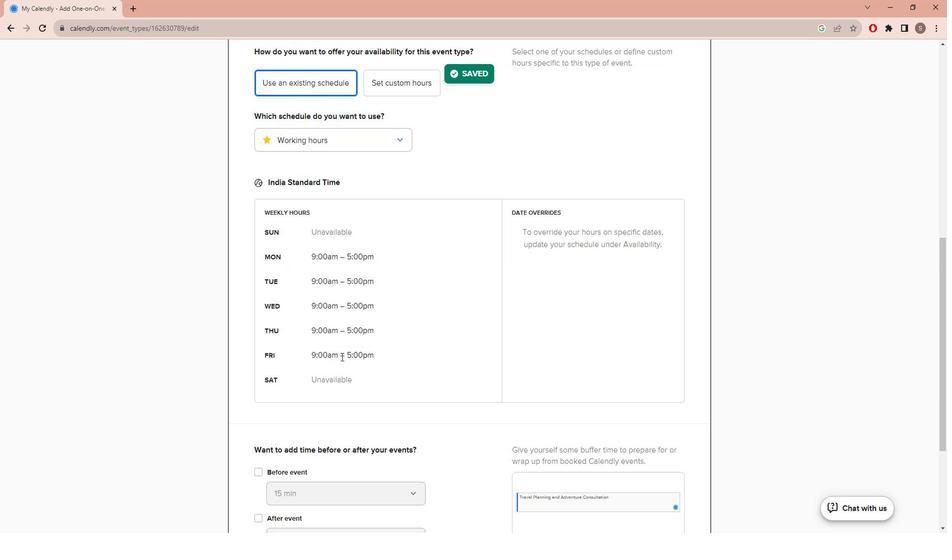 
Action: Mouse scrolled (350, 351) with delta (0, 0)
Screenshot: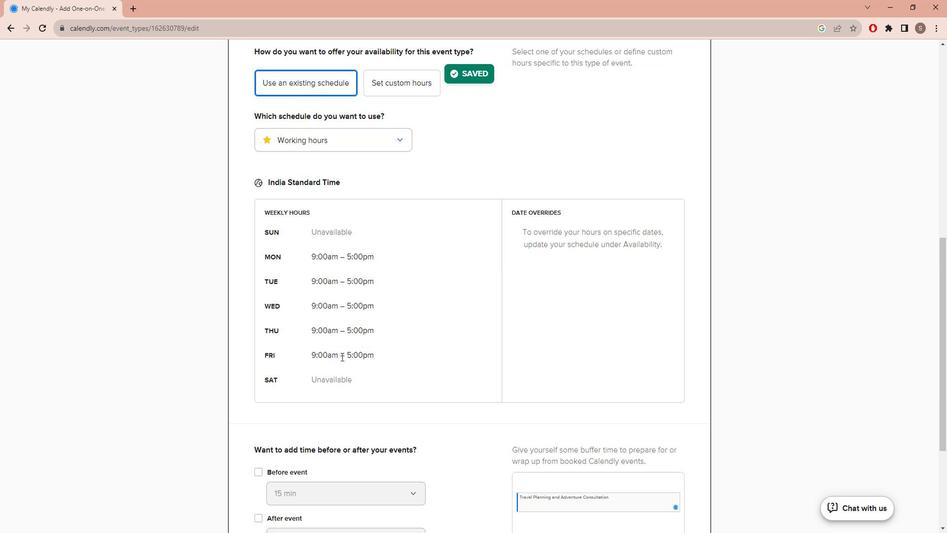 
Action: Mouse scrolled (350, 351) with delta (0, 0)
Screenshot: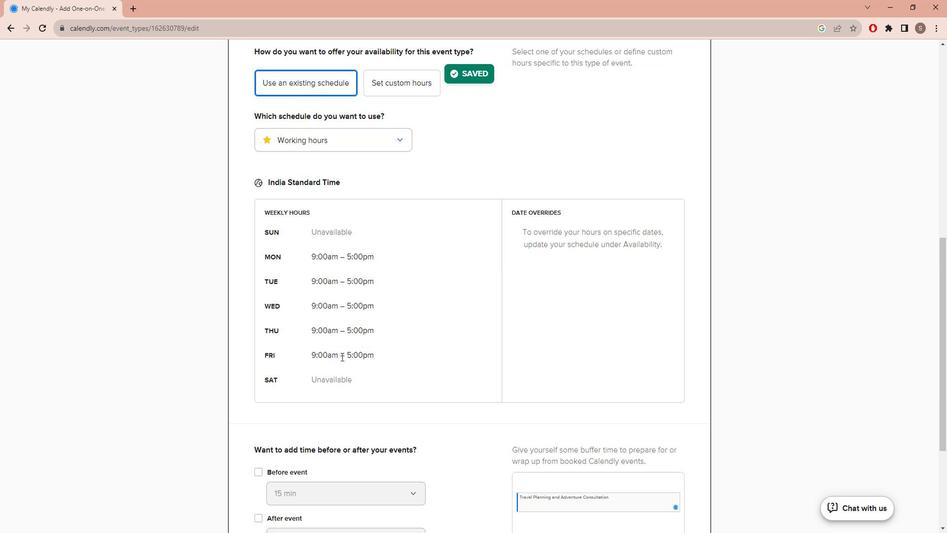 
Action: Mouse scrolled (350, 351) with delta (0, 0)
Screenshot: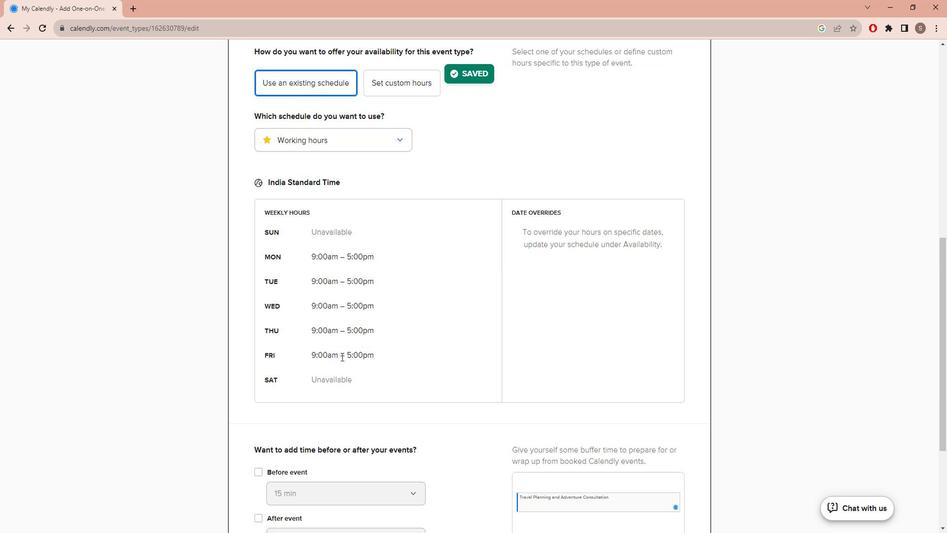 
Action: Mouse scrolled (350, 351) with delta (0, 0)
Screenshot: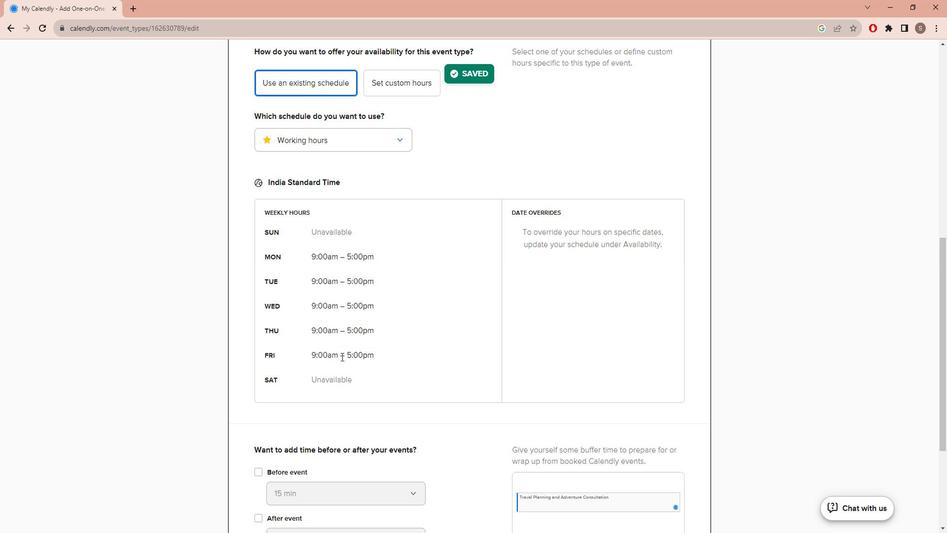 
Action: Mouse moved to (351, 351)
Screenshot: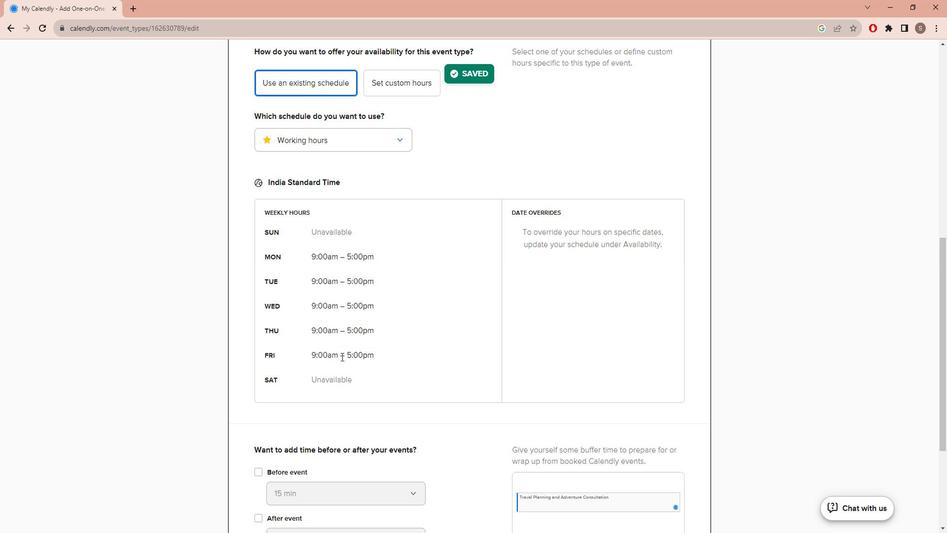 
Action: Mouse scrolled (351, 351) with delta (0, 0)
Screenshot: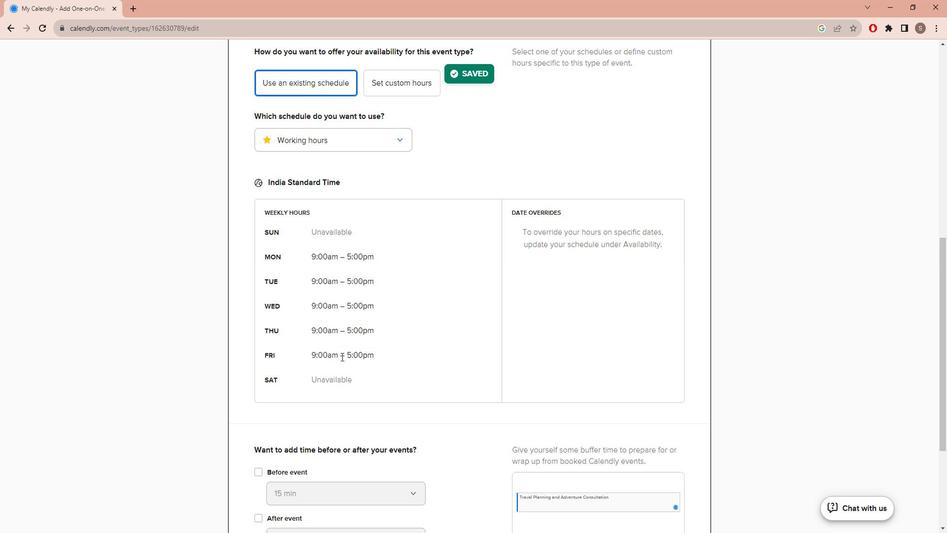 
Action: Mouse moved to (354, 350)
Screenshot: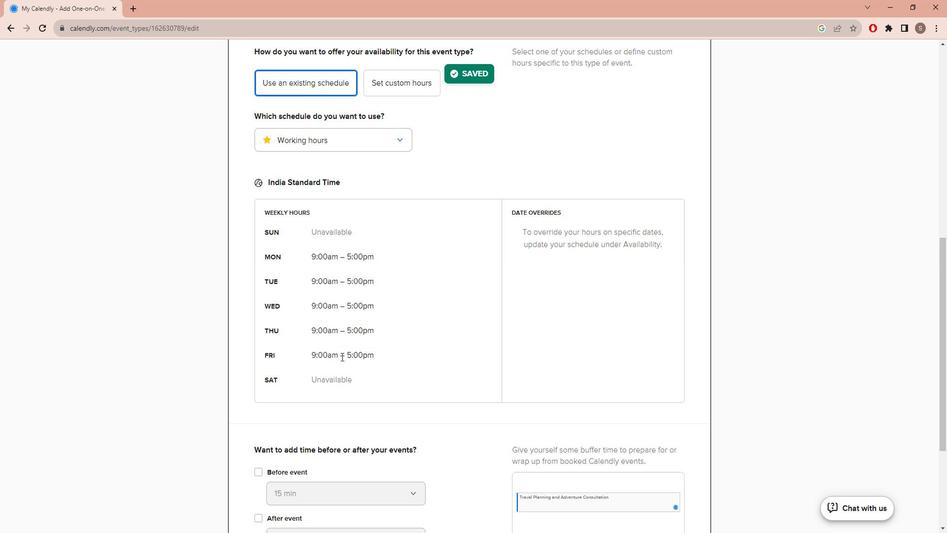 
Action: Mouse scrolled (354, 350) with delta (0, 0)
Screenshot: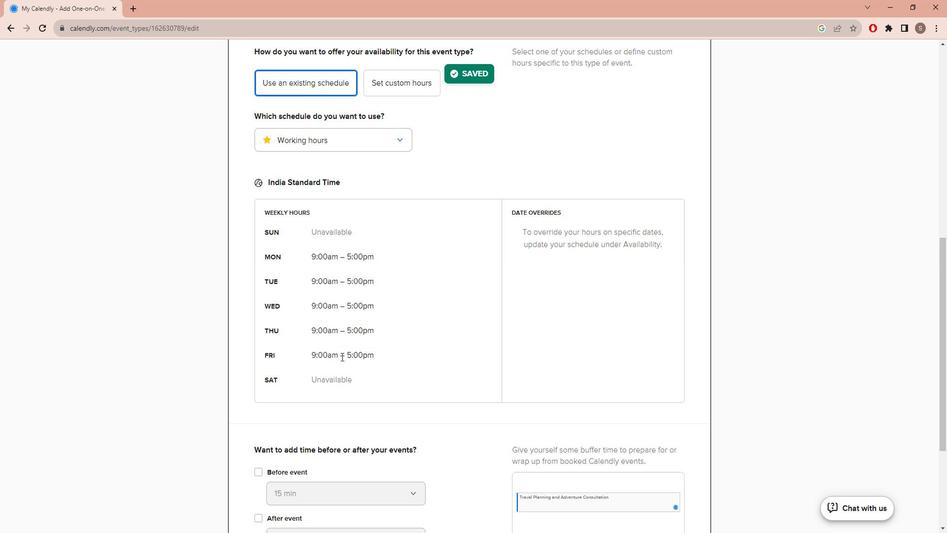 
Action: Mouse moved to (383, 349)
Screenshot: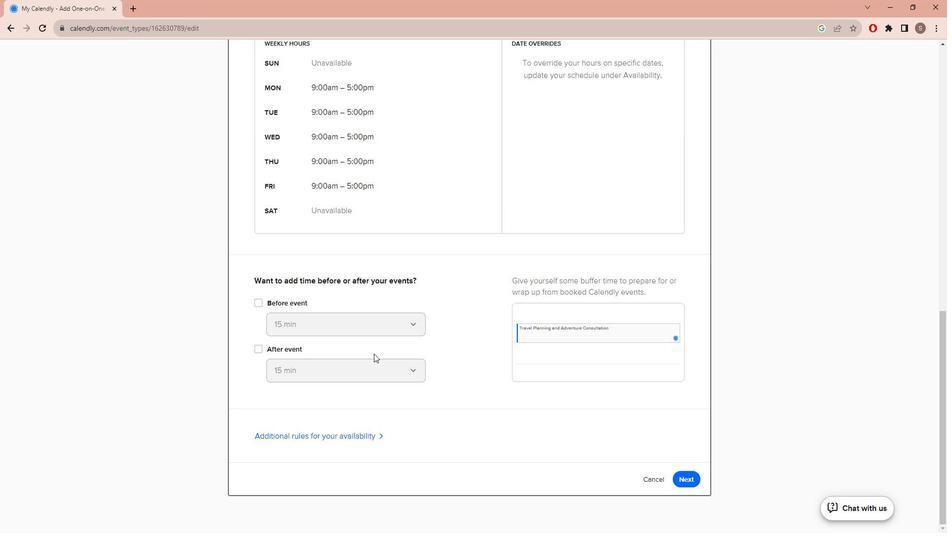 
Action: Mouse scrolled (383, 348) with delta (0, 0)
Screenshot: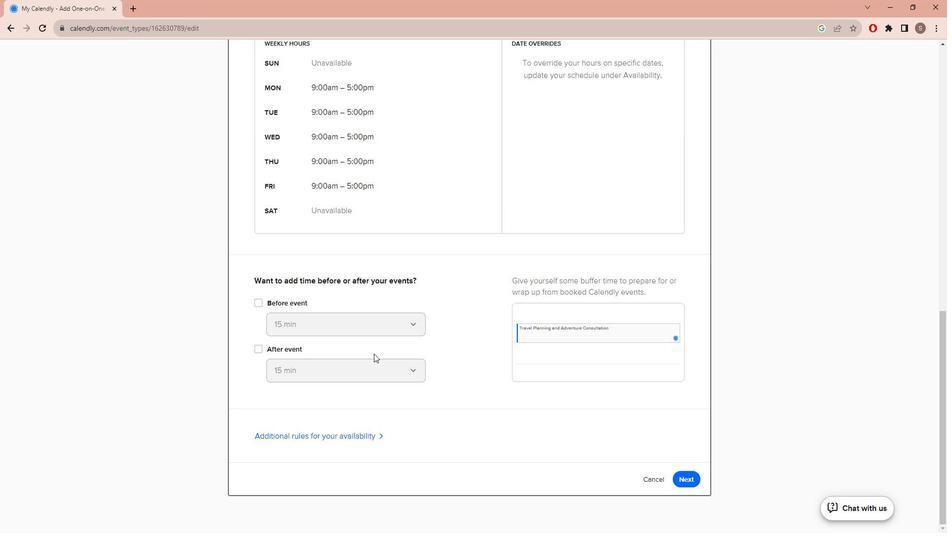 
Action: Mouse moved to (386, 349)
Screenshot: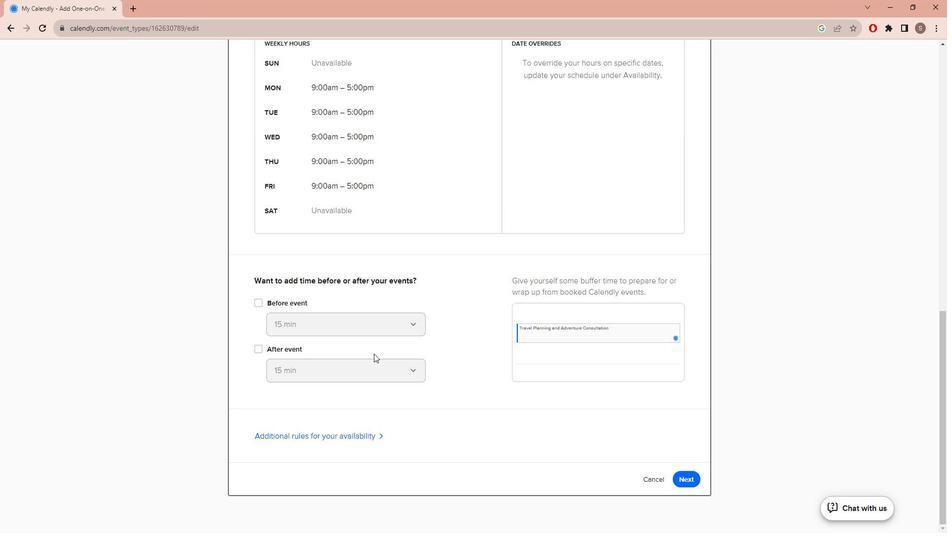 
Action: Mouse scrolled (386, 348) with delta (0, 0)
Screenshot: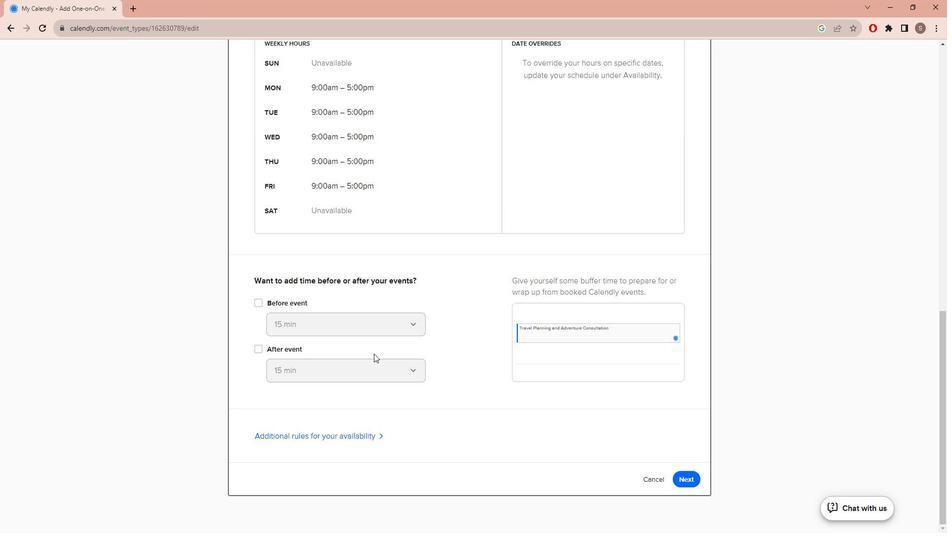 
Action: Mouse moved to (704, 474)
Screenshot: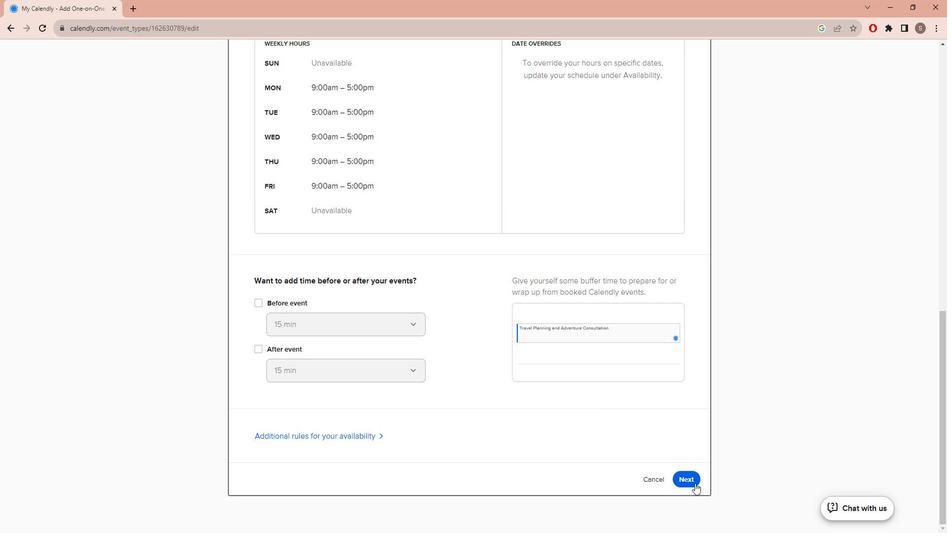 
Action: Mouse pressed left at (704, 474)
Screenshot: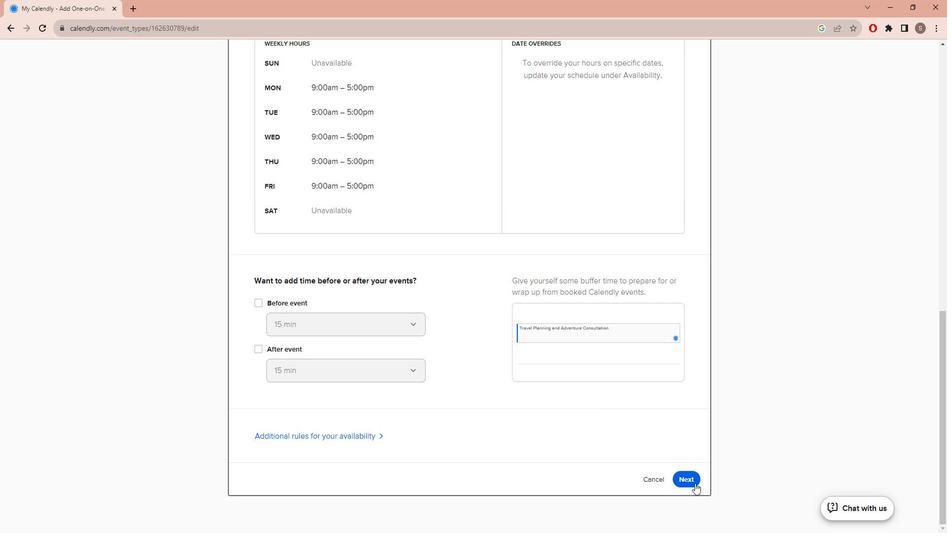 
